 Task: Find connections with filter location Jundiaí with filter topic #Jobopeningwith filter profile language Spanish with filter current company Hoteliers Web with filter school Uttaranchal University with filter industry Insurance Carriers with filter service category Tax Preparation with filter keywords title Human Resources
Action: Mouse moved to (466, 76)
Screenshot: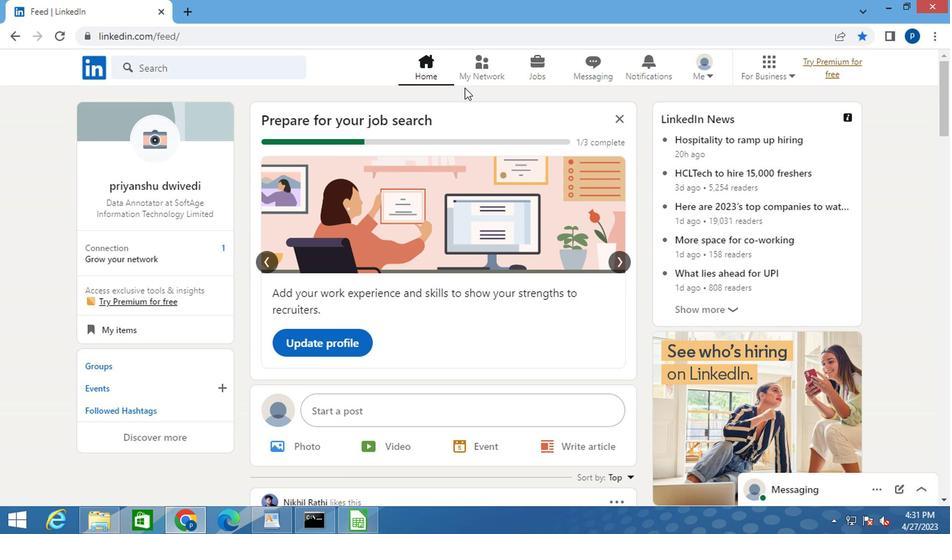 
Action: Mouse pressed left at (466, 76)
Screenshot: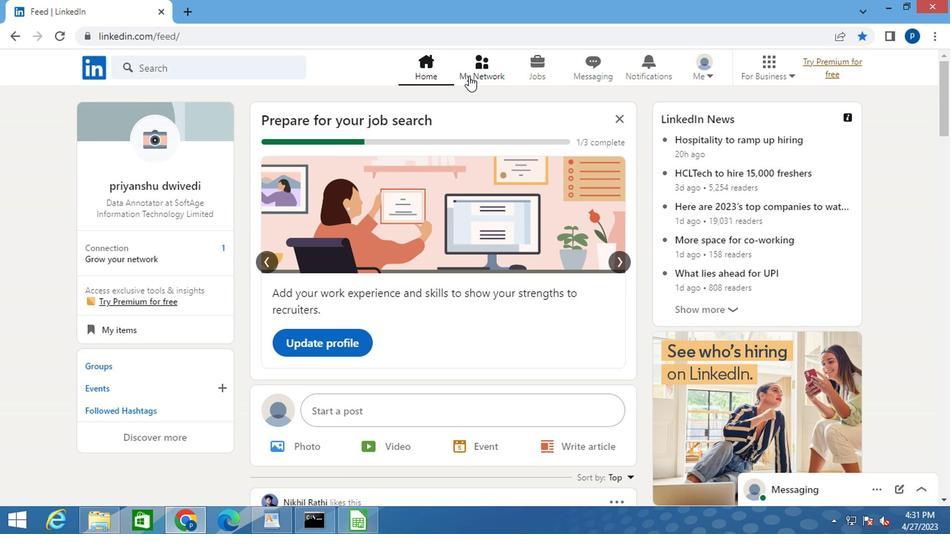
Action: Mouse moved to (164, 150)
Screenshot: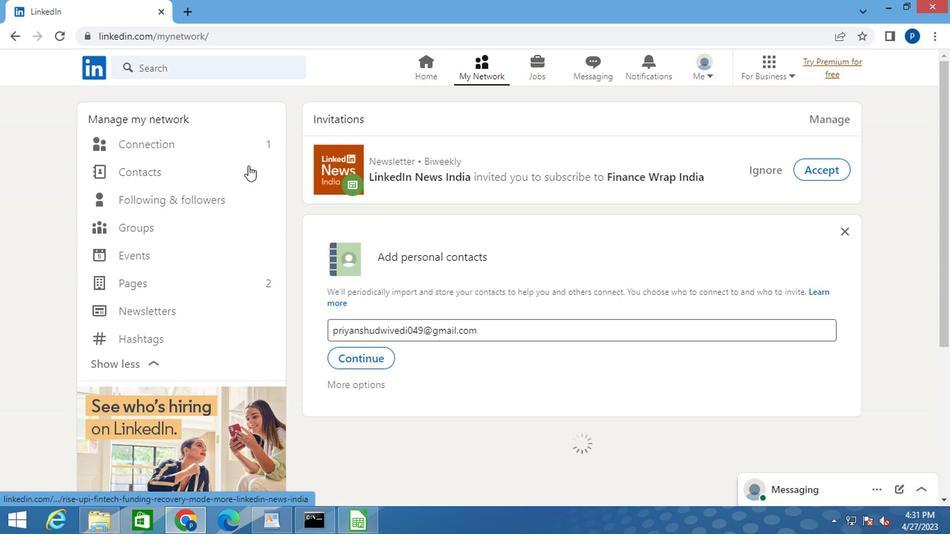 
Action: Mouse pressed left at (164, 150)
Screenshot: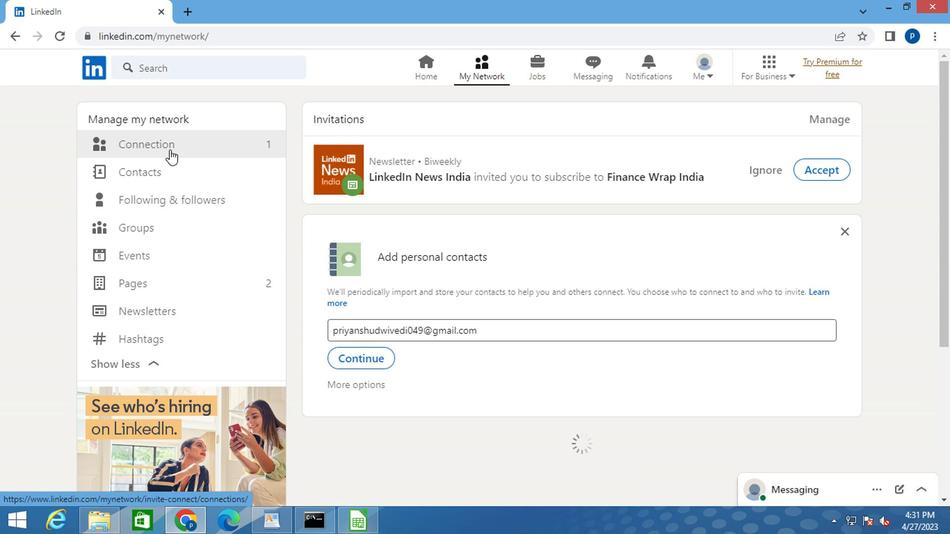 
Action: Mouse moved to (578, 145)
Screenshot: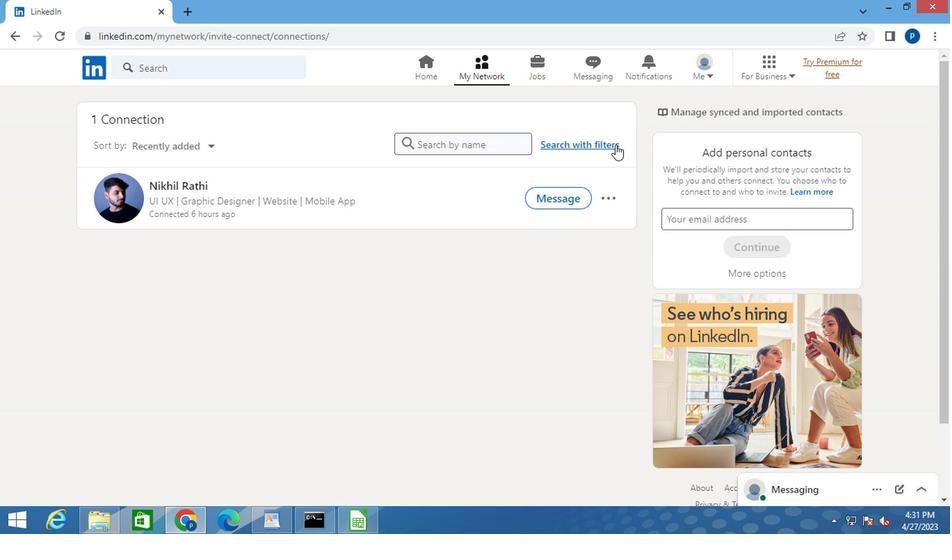 
Action: Mouse pressed left at (578, 145)
Screenshot: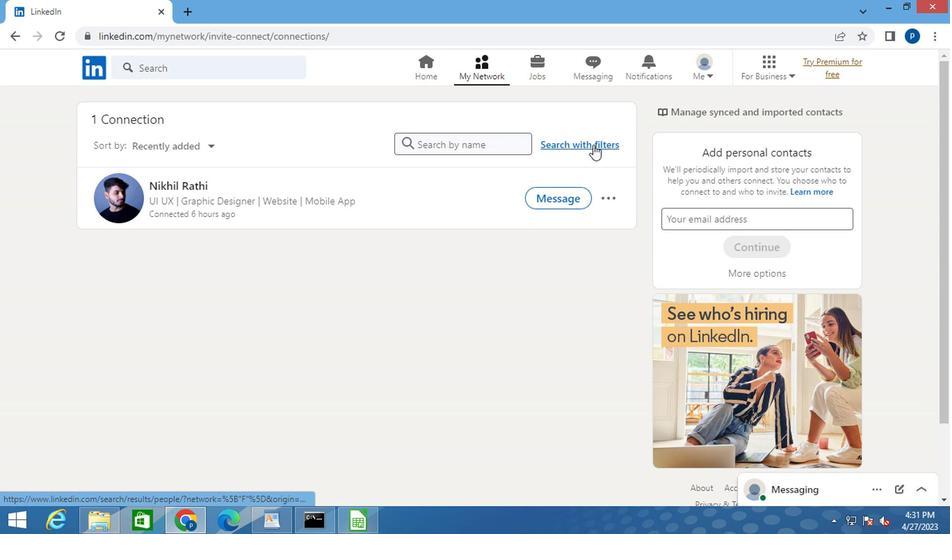 
Action: Mouse moved to (528, 110)
Screenshot: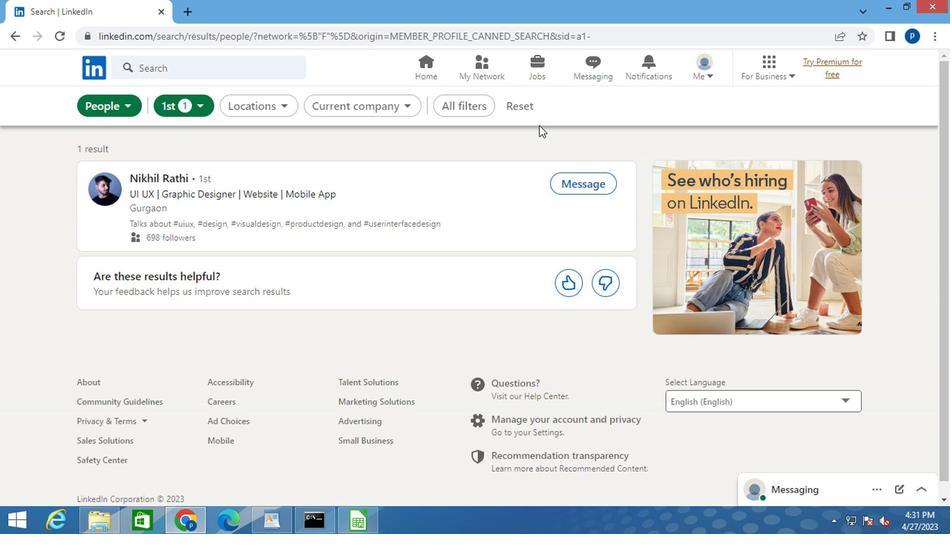 
Action: Mouse pressed left at (528, 110)
Screenshot: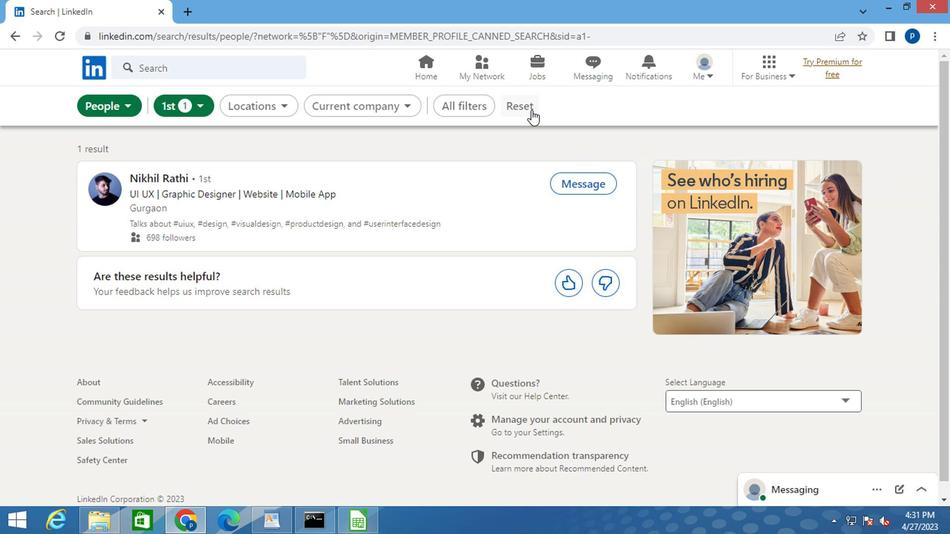 
Action: Mouse moved to (500, 111)
Screenshot: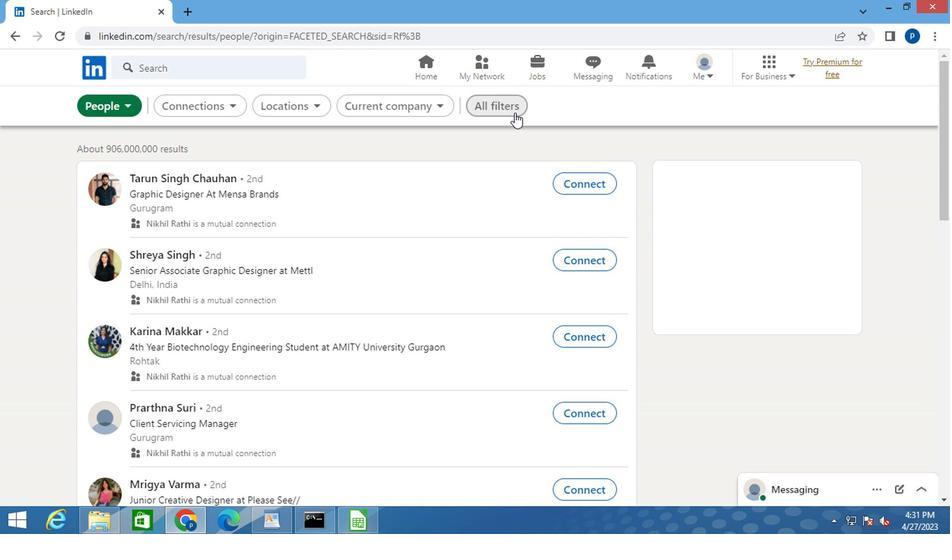
Action: Mouse pressed left at (500, 111)
Screenshot: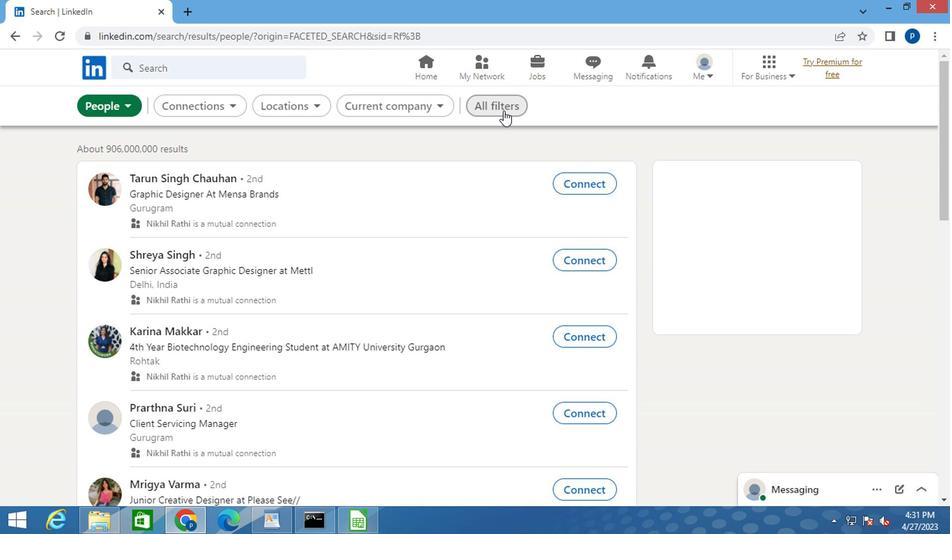 
Action: Mouse moved to (700, 290)
Screenshot: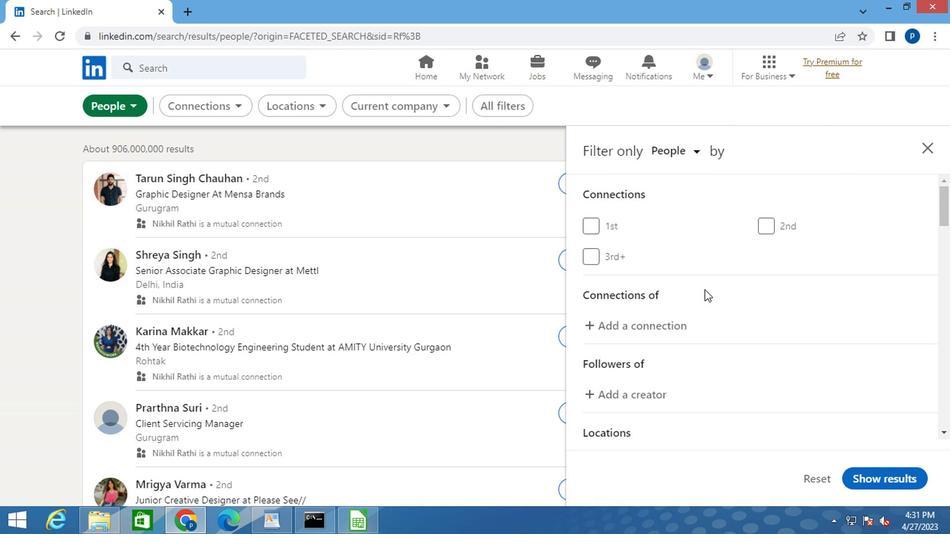 
Action: Mouse scrolled (700, 289) with delta (0, 0)
Screenshot: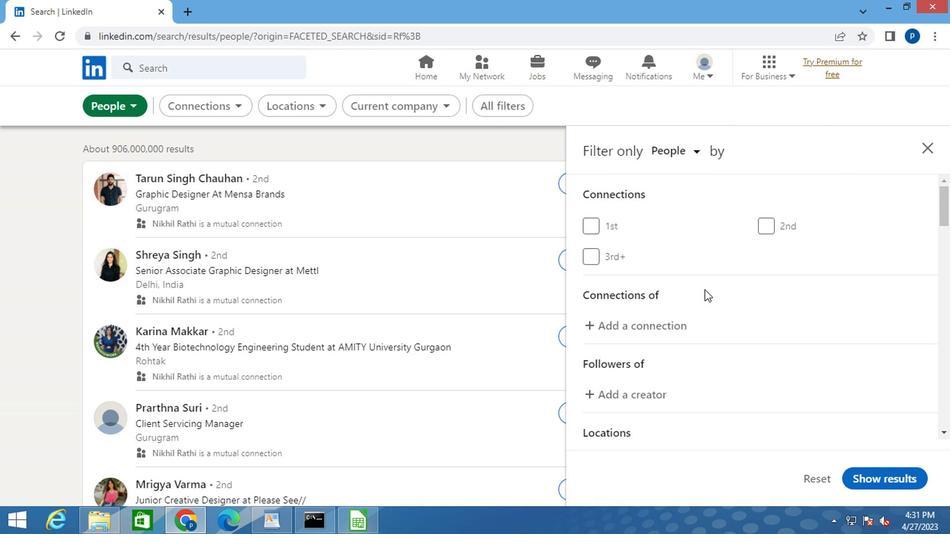 
Action: Mouse moved to (698, 291)
Screenshot: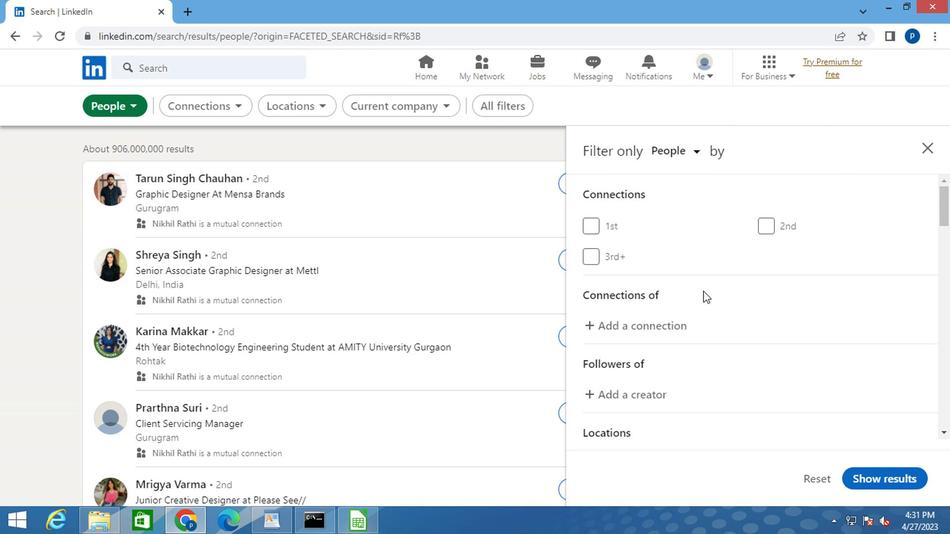 
Action: Mouse scrolled (698, 290) with delta (0, 0)
Screenshot: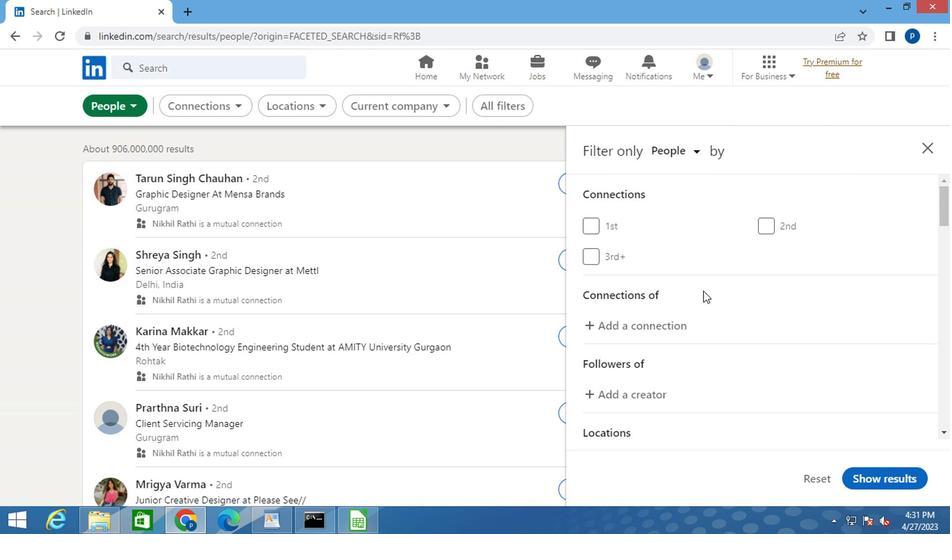 
Action: Mouse scrolled (698, 290) with delta (0, 0)
Screenshot: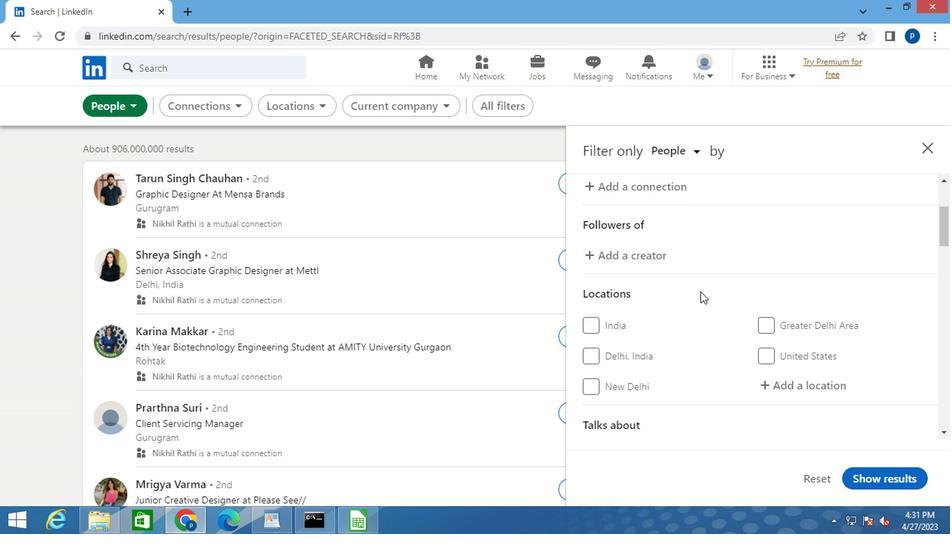 
Action: Mouse moved to (699, 293)
Screenshot: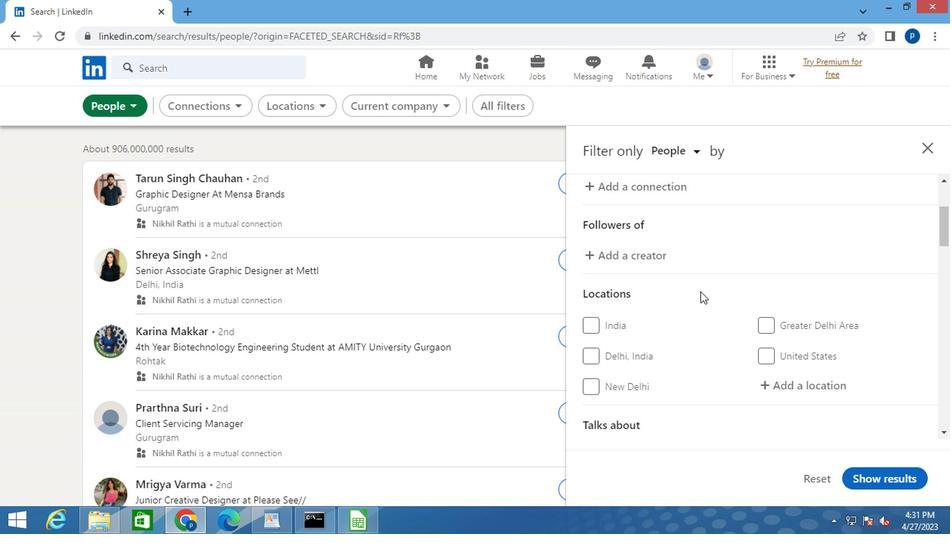 
Action: Mouse scrolled (699, 292) with delta (0, 0)
Screenshot: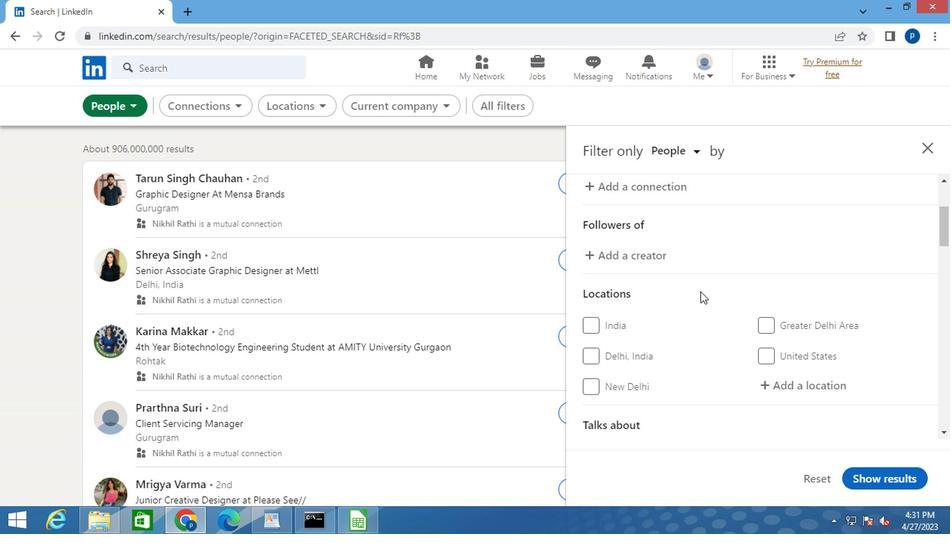
Action: Mouse moved to (786, 243)
Screenshot: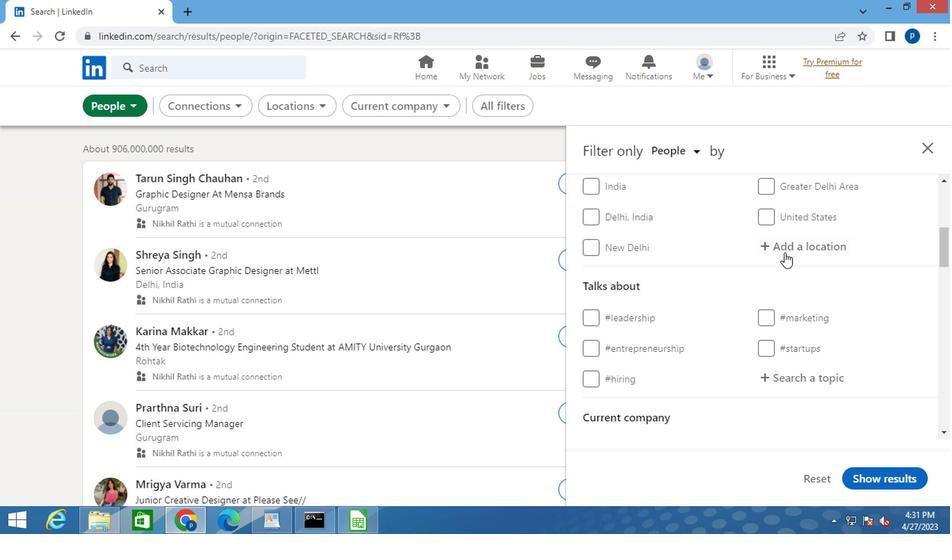 
Action: Mouse pressed left at (786, 243)
Screenshot: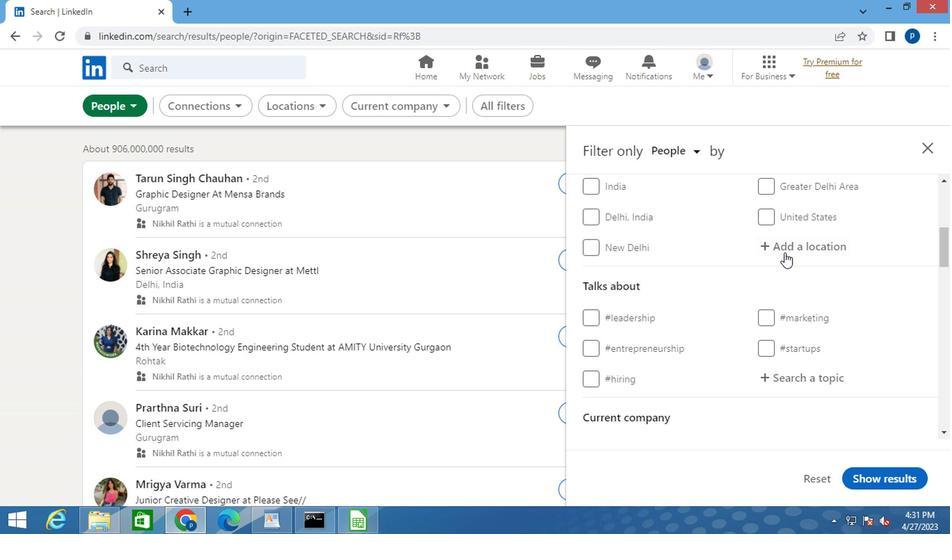 
Action: Key pressed j<Key.caps_lock>undia
Screenshot: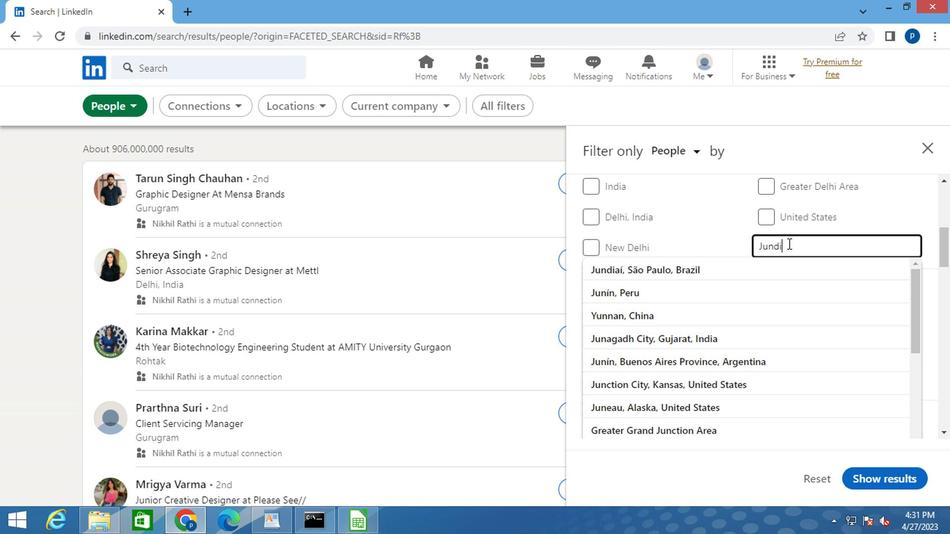 
Action: Mouse moved to (692, 266)
Screenshot: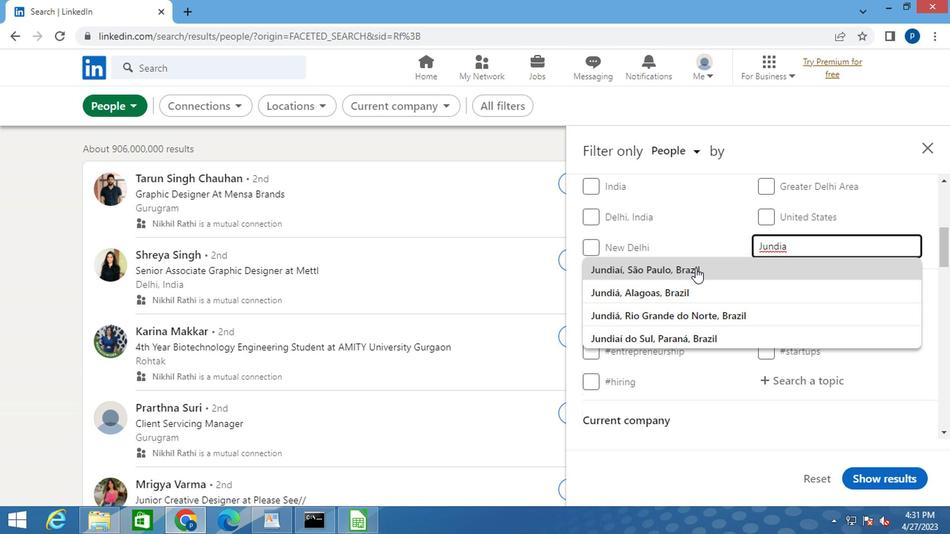 
Action: Mouse pressed left at (692, 266)
Screenshot: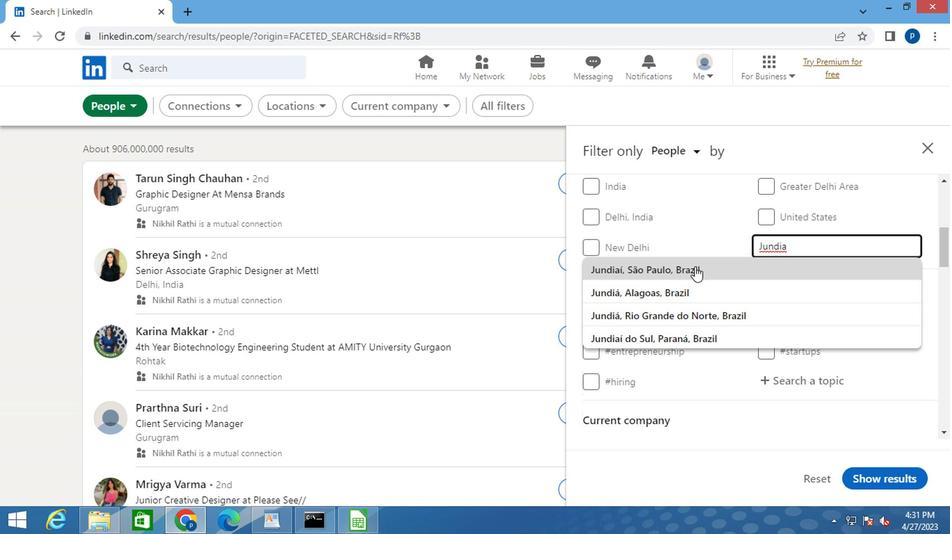 
Action: Mouse moved to (691, 272)
Screenshot: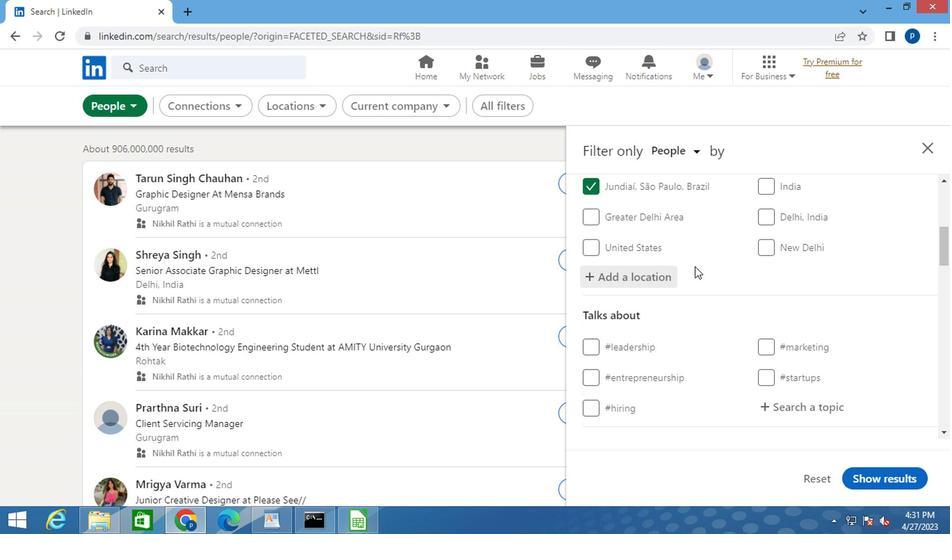
Action: Mouse scrolled (691, 271) with delta (0, 0)
Screenshot: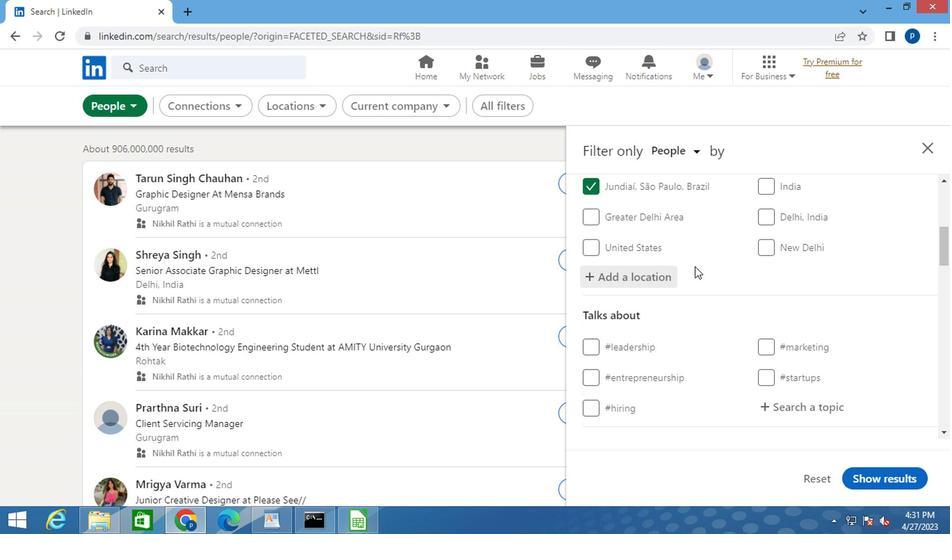 
Action: Mouse moved to (763, 338)
Screenshot: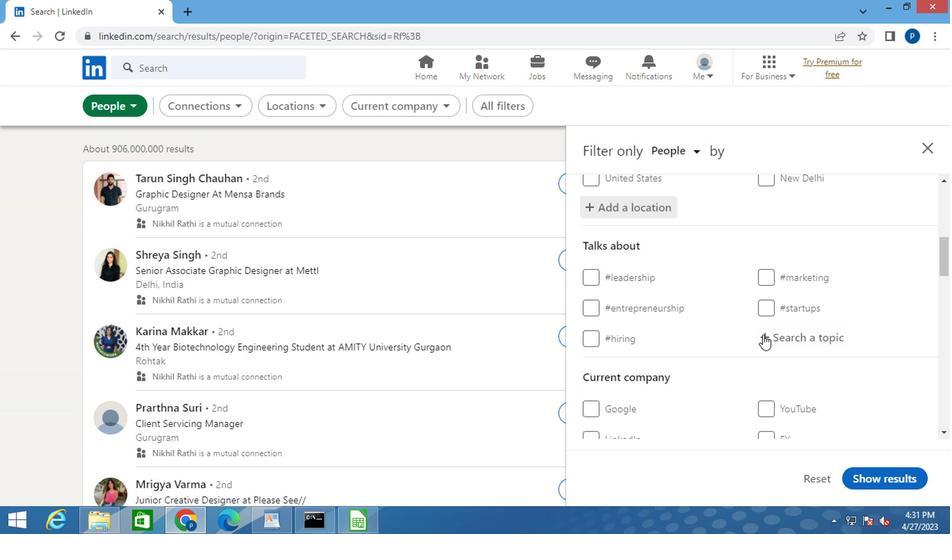 
Action: Mouse pressed left at (763, 338)
Screenshot: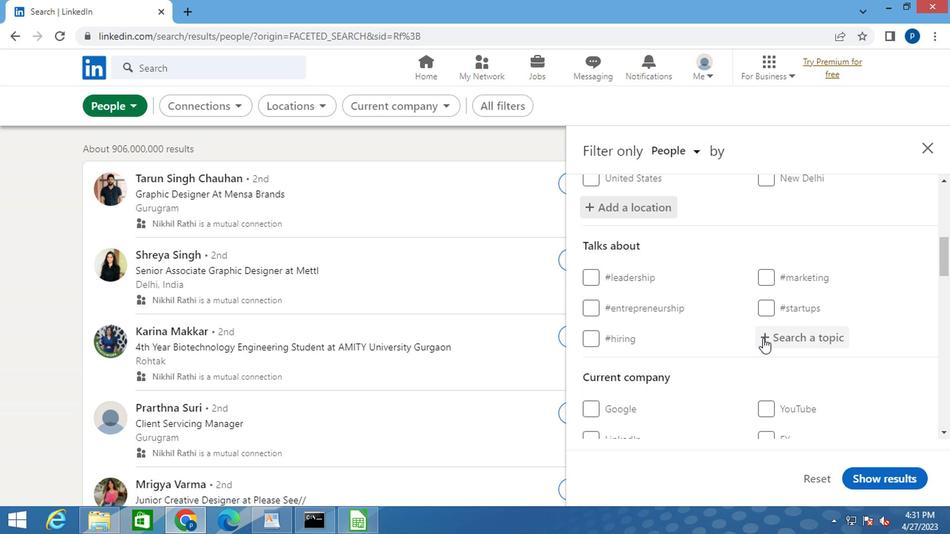 
Action: Key pressed <Key.shift>#<Key.caps_lock>J<Key.caps_lock>OBOPENING<Key.space>
Screenshot: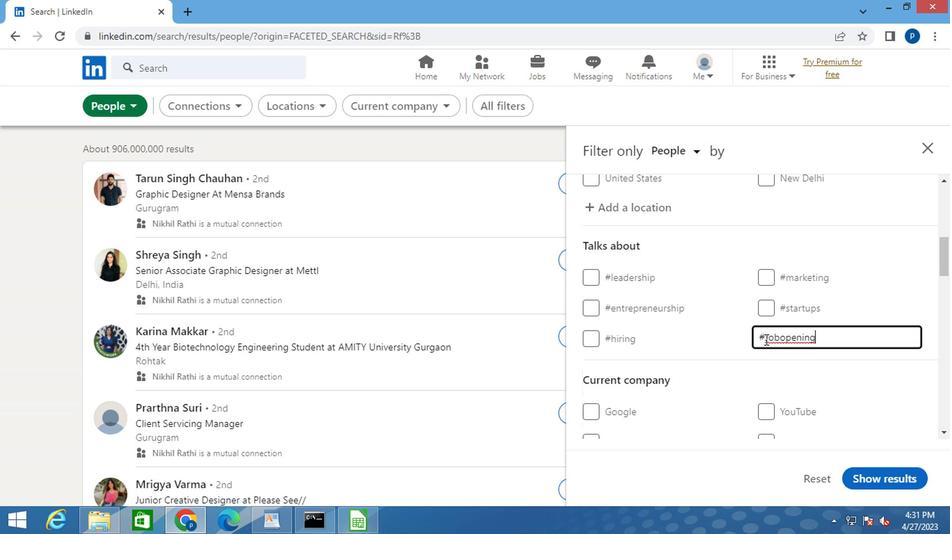 
Action: Mouse moved to (741, 356)
Screenshot: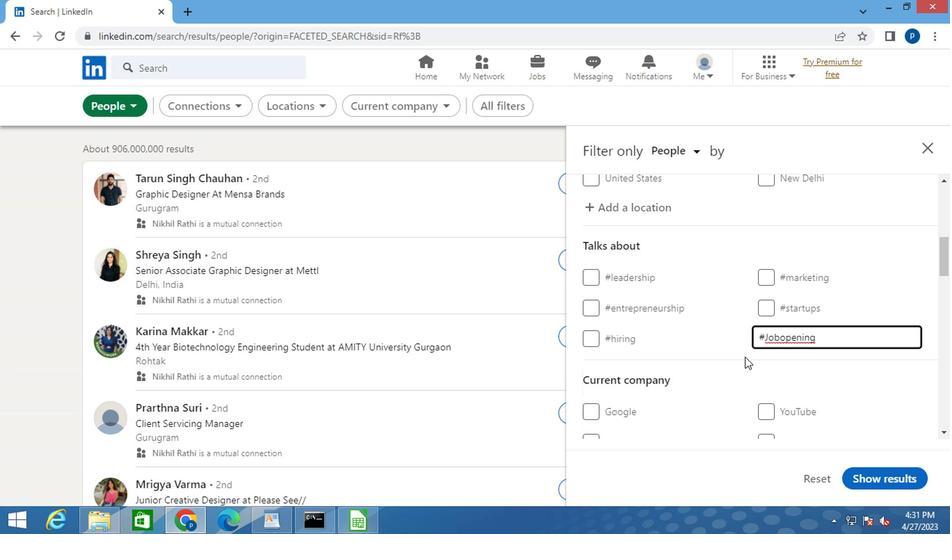 
Action: Mouse scrolled (741, 356) with delta (0, 0)
Screenshot: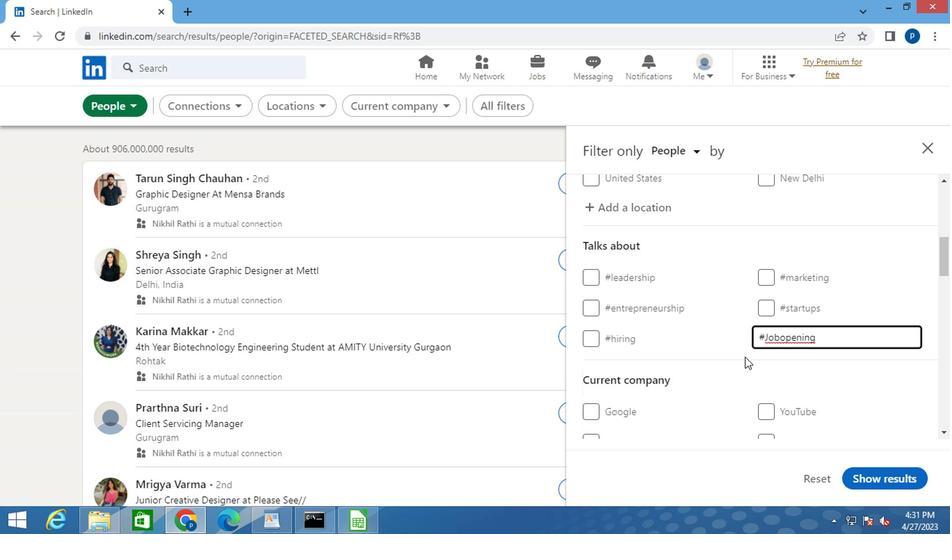 
Action: Mouse moved to (741, 356)
Screenshot: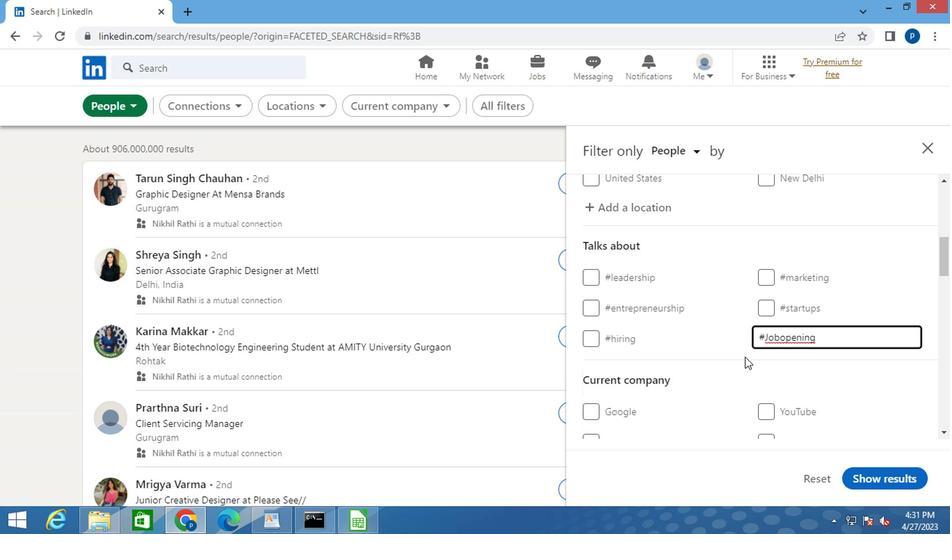 
Action: Mouse scrolled (741, 356) with delta (0, 0)
Screenshot: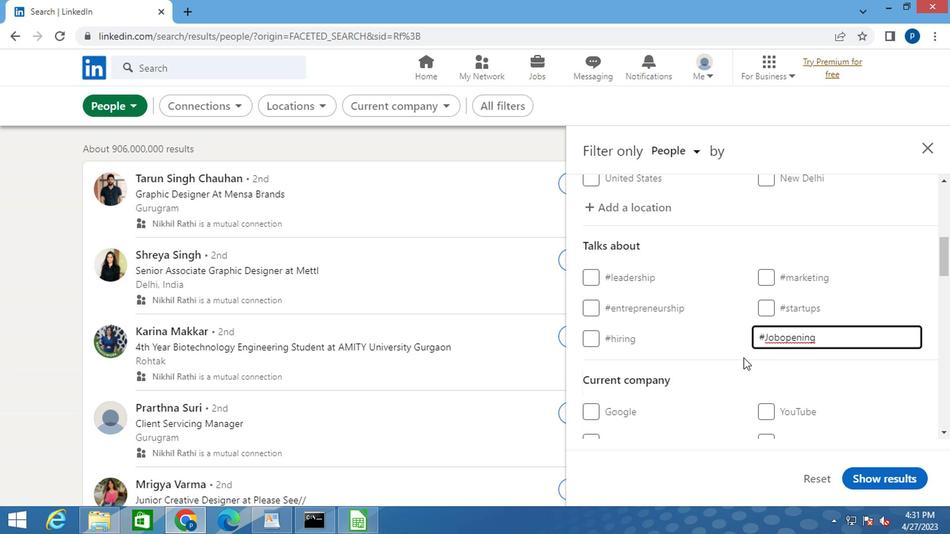 
Action: Mouse scrolled (741, 356) with delta (0, 0)
Screenshot: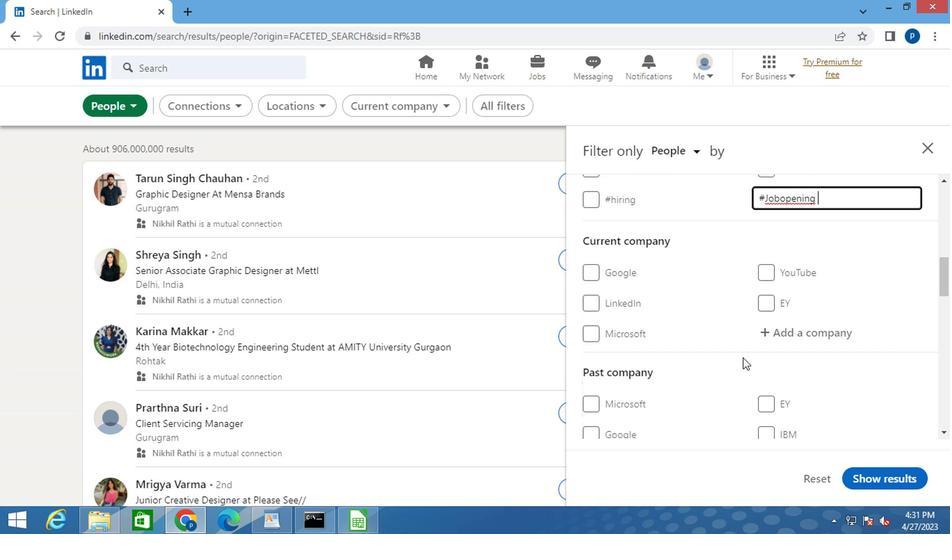 
Action: Mouse scrolled (741, 356) with delta (0, 0)
Screenshot: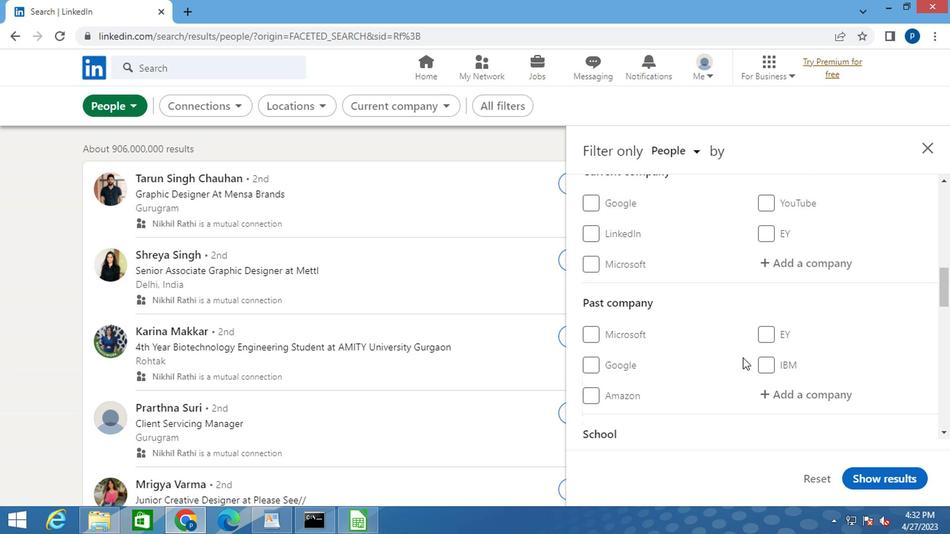 
Action: Mouse scrolled (741, 356) with delta (0, 0)
Screenshot: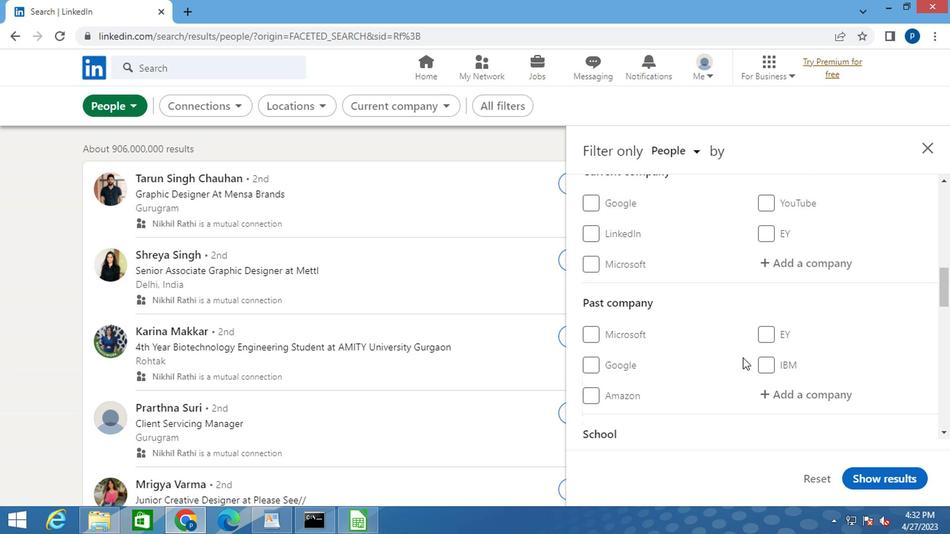 
Action: Mouse moved to (740, 356)
Screenshot: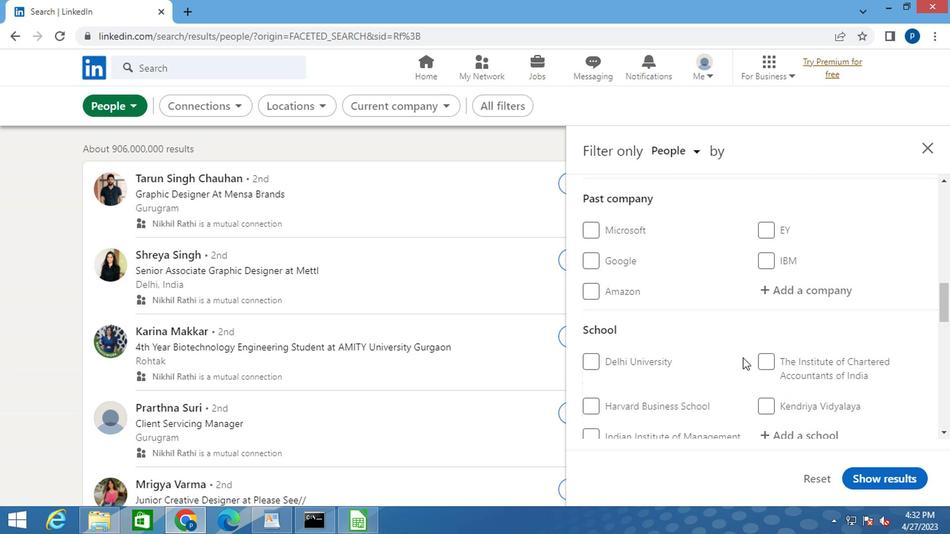 
Action: Mouse scrolled (740, 356) with delta (0, 0)
Screenshot: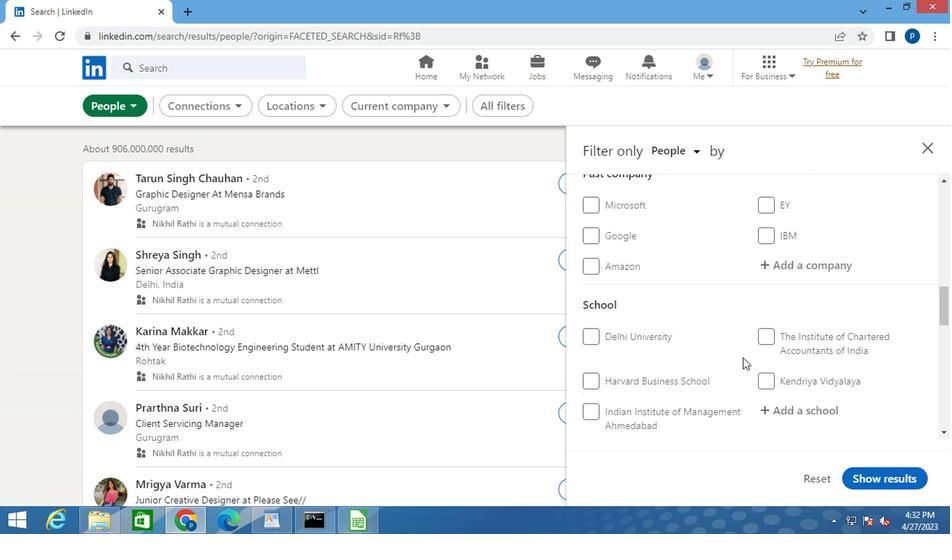 
Action: Mouse scrolled (740, 356) with delta (0, 0)
Screenshot: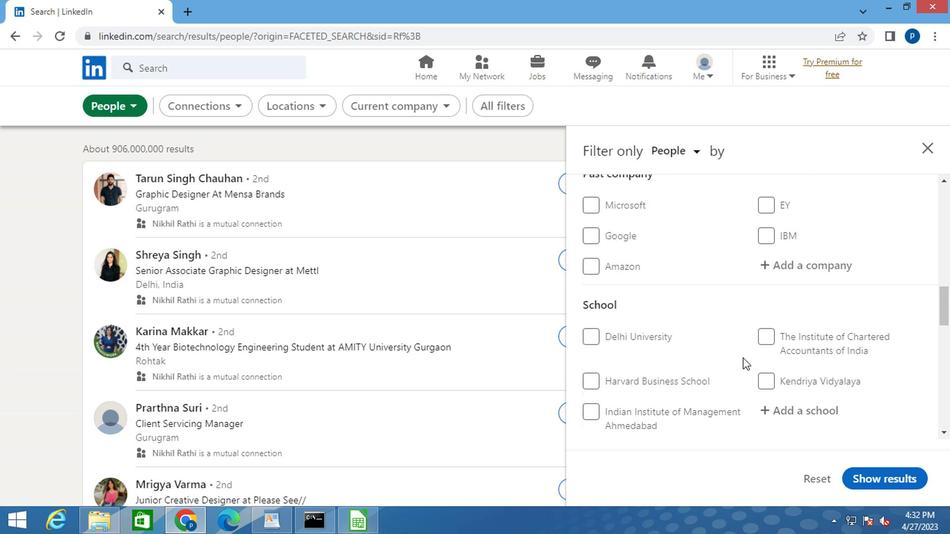 
Action: Mouse moved to (720, 349)
Screenshot: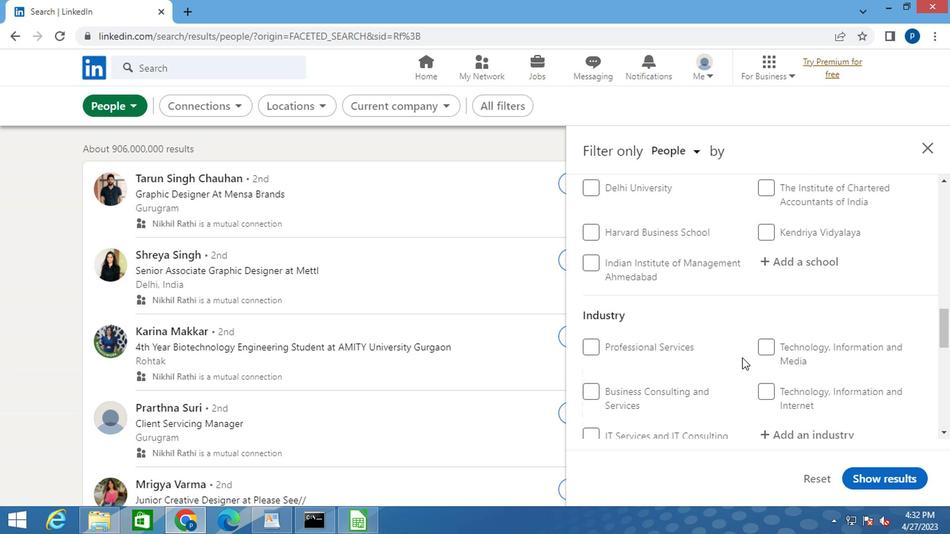 
Action: Mouse scrolled (720, 349) with delta (0, 0)
Screenshot: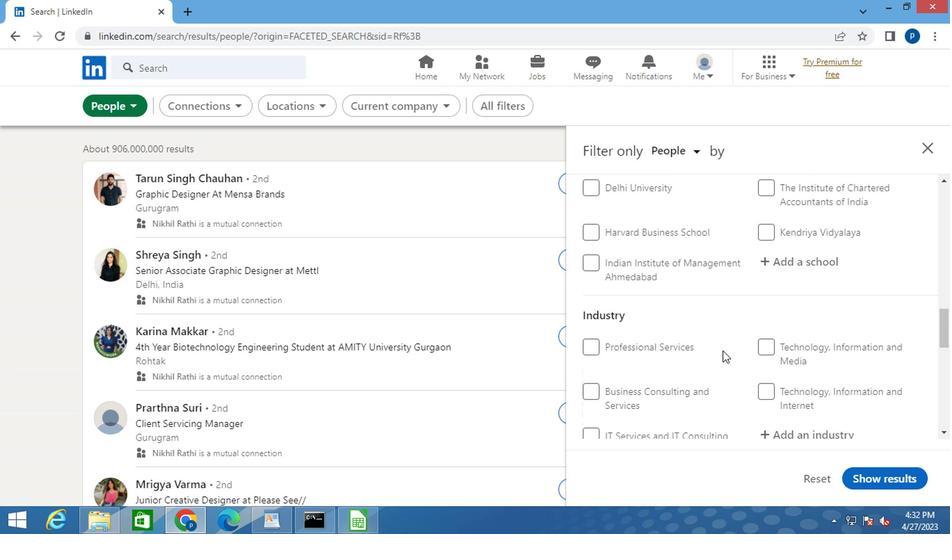
Action: Mouse scrolled (720, 349) with delta (0, 0)
Screenshot: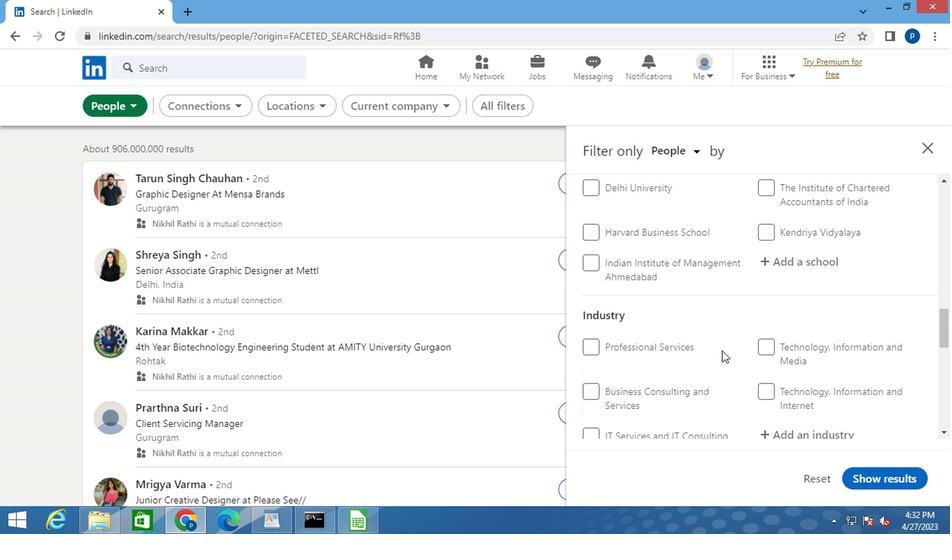 
Action: Mouse moved to (709, 344)
Screenshot: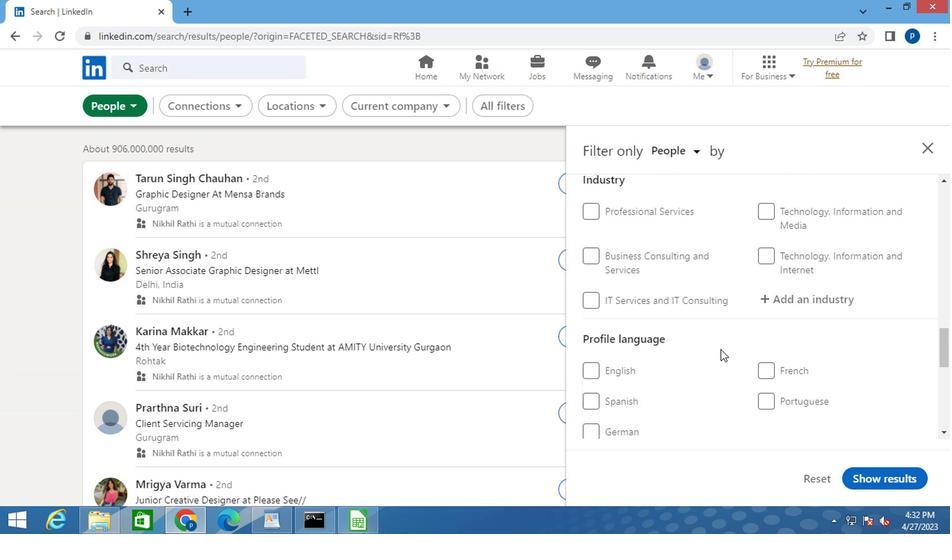 
Action: Mouse scrolled (709, 343) with delta (0, 0)
Screenshot: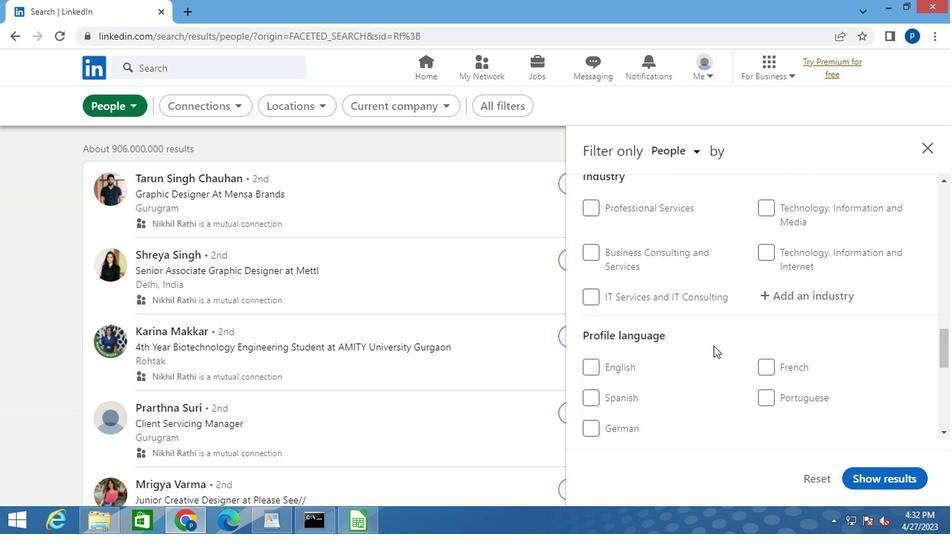 
Action: Mouse moved to (592, 328)
Screenshot: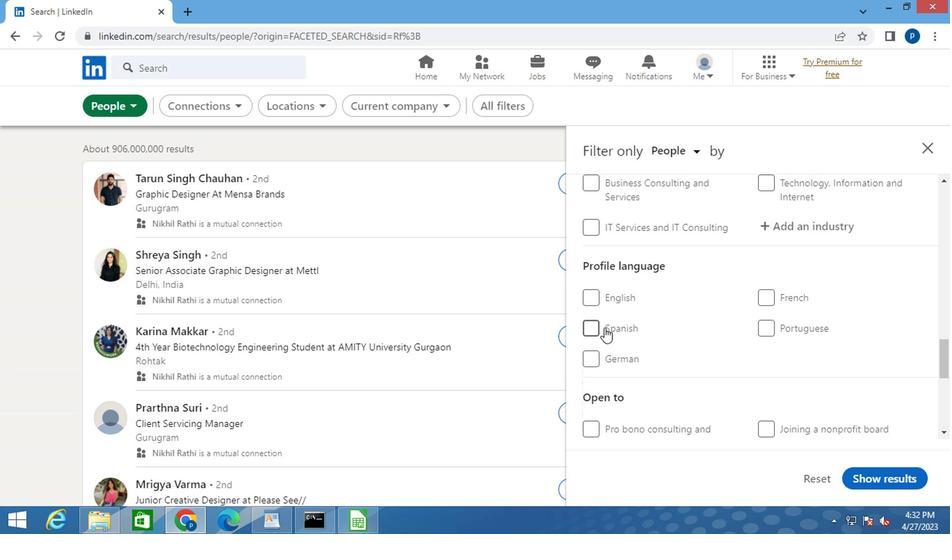 
Action: Mouse pressed left at (592, 328)
Screenshot: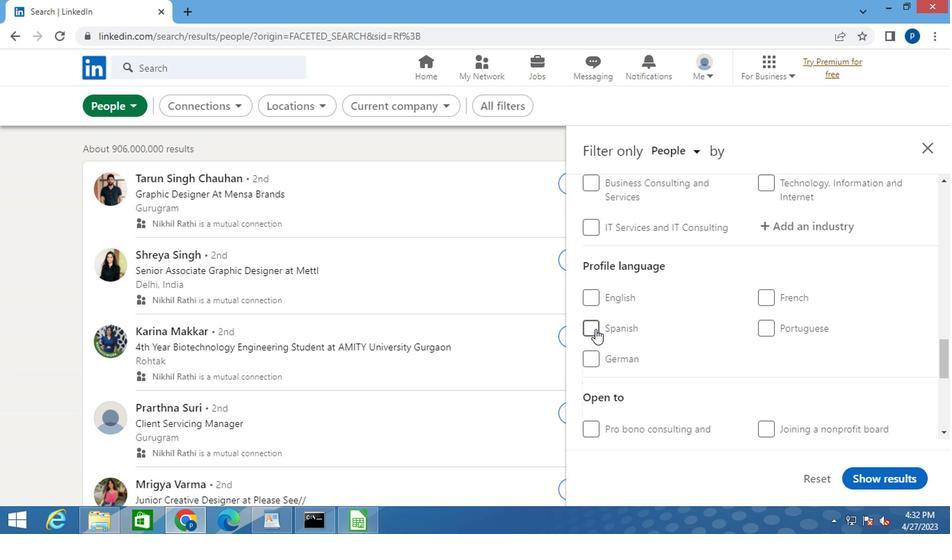 
Action: Mouse moved to (679, 316)
Screenshot: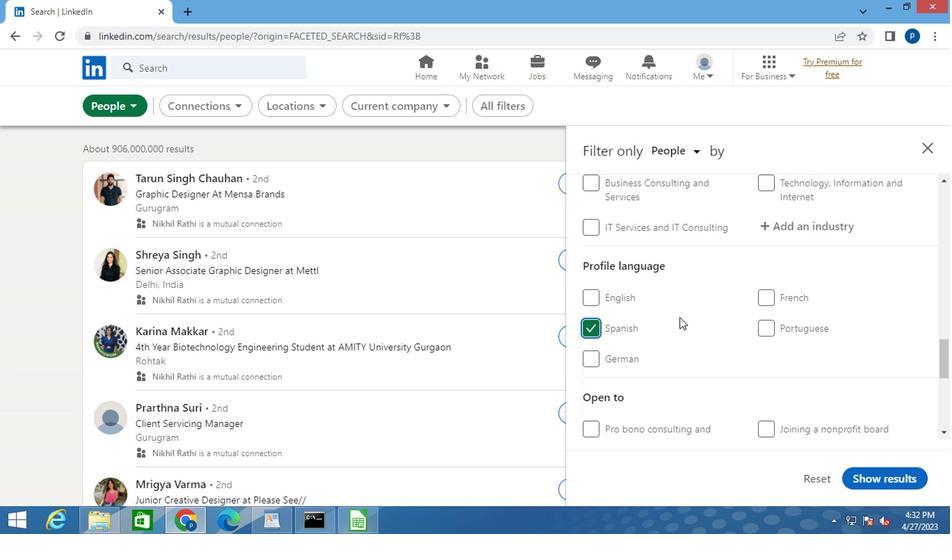 
Action: Mouse scrolled (679, 317) with delta (0, 0)
Screenshot: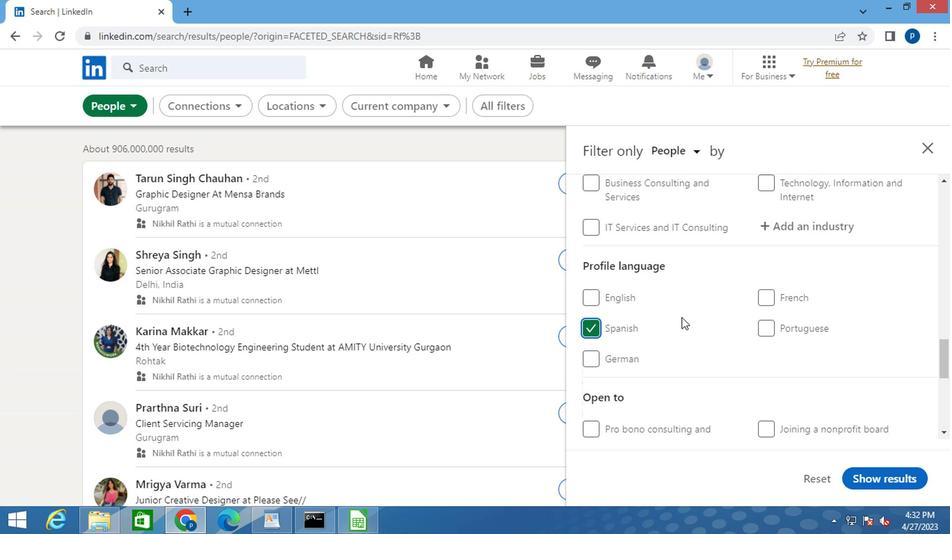 
Action: Mouse scrolled (679, 317) with delta (0, 0)
Screenshot: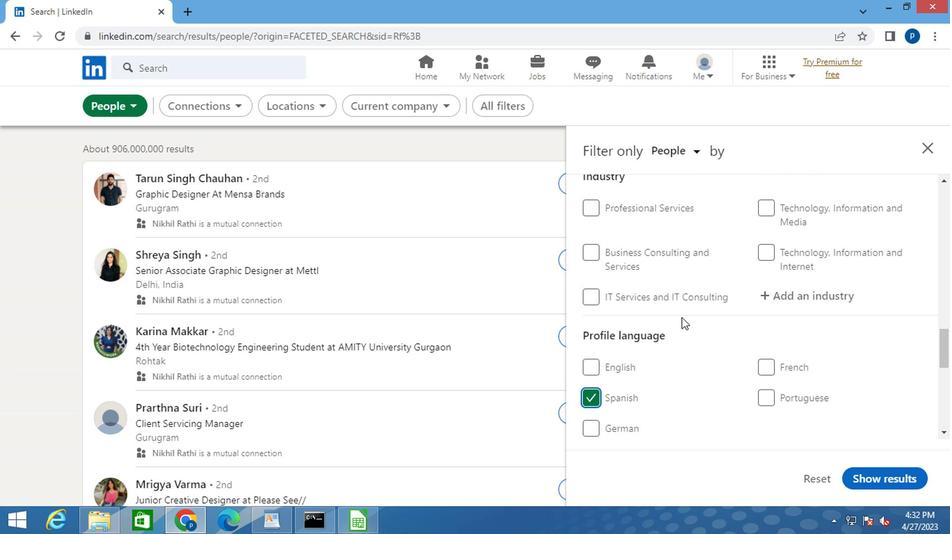 
Action: Mouse scrolled (679, 317) with delta (0, 0)
Screenshot: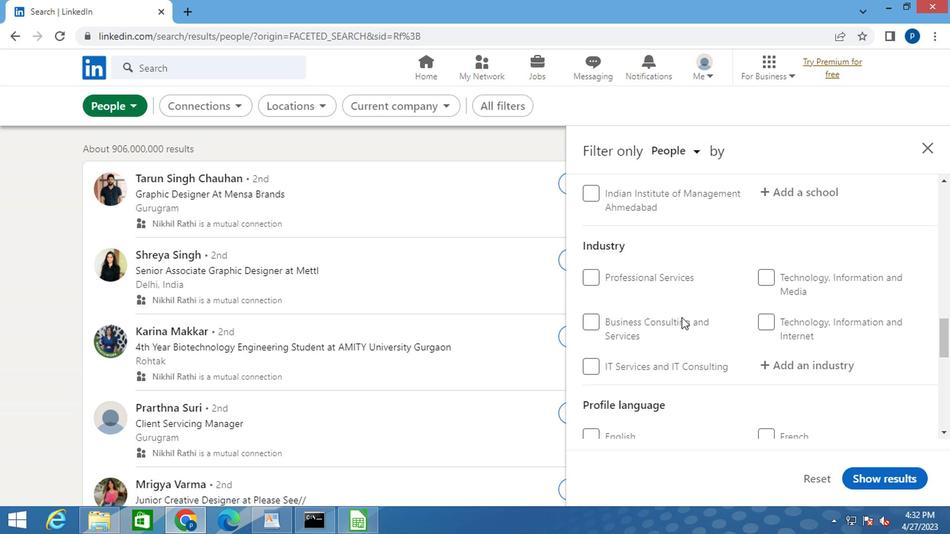 
Action: Mouse scrolled (679, 317) with delta (0, 0)
Screenshot: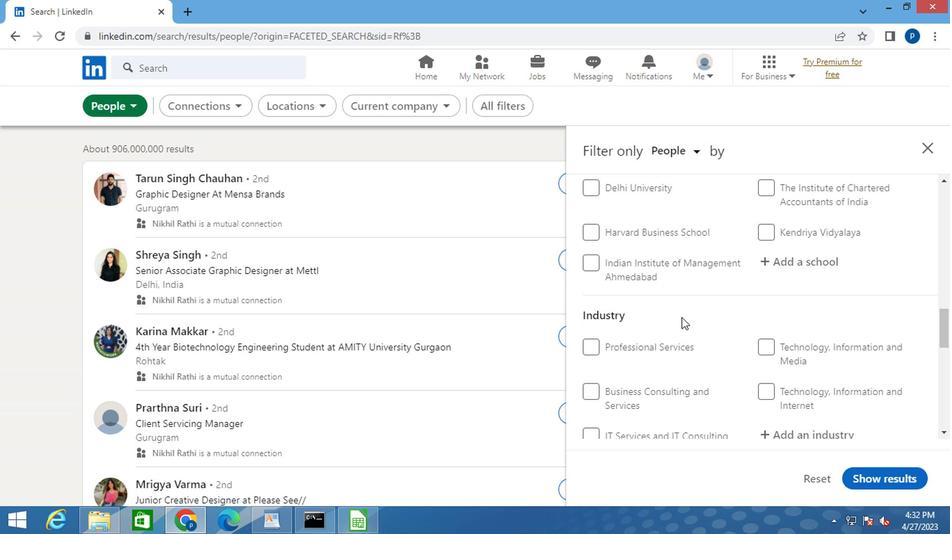 
Action: Mouse scrolled (679, 317) with delta (0, 0)
Screenshot: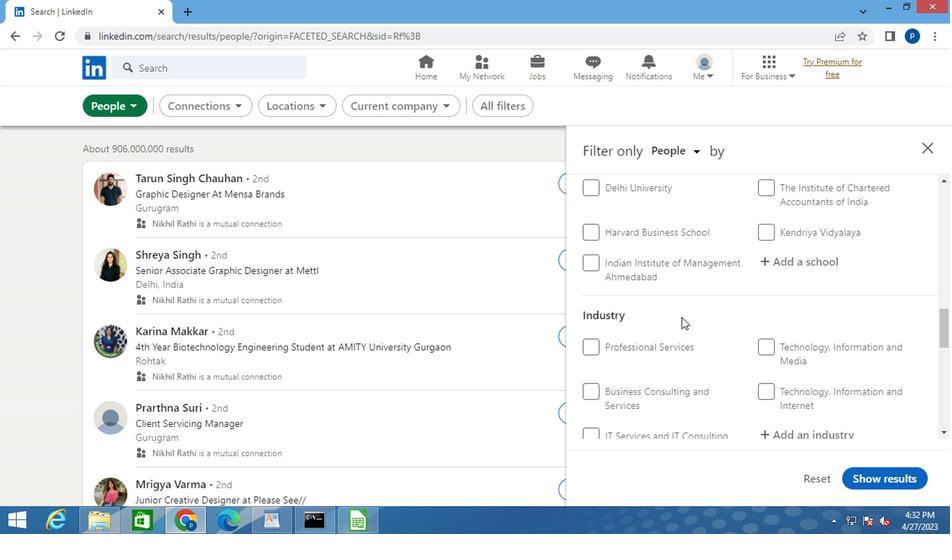 
Action: Mouse moved to (683, 314)
Screenshot: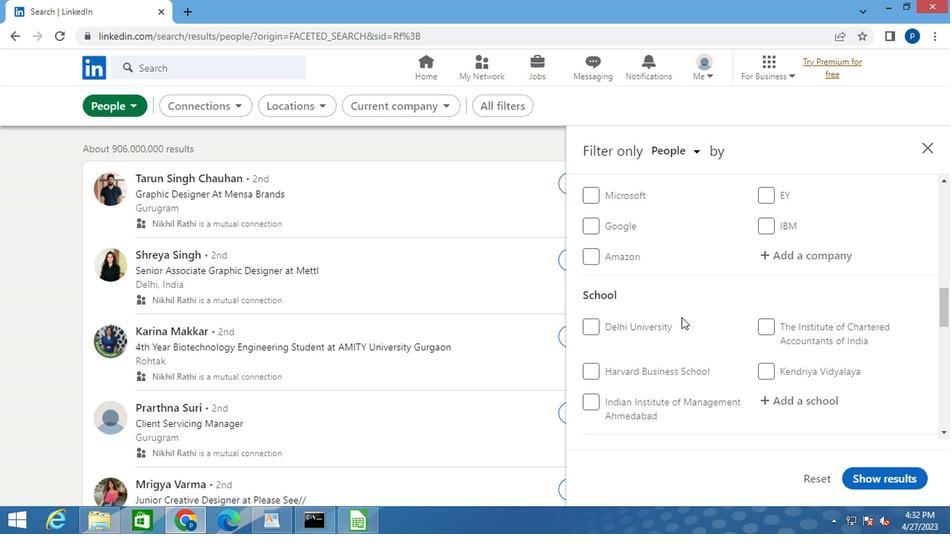 
Action: Mouse scrolled (683, 315) with delta (0, 0)
Screenshot: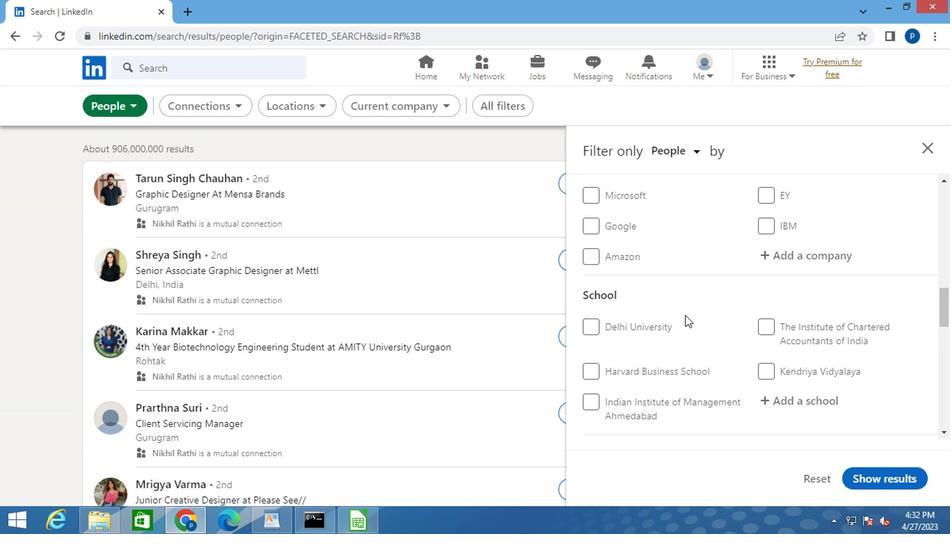 
Action: Mouse moved to (780, 317)
Screenshot: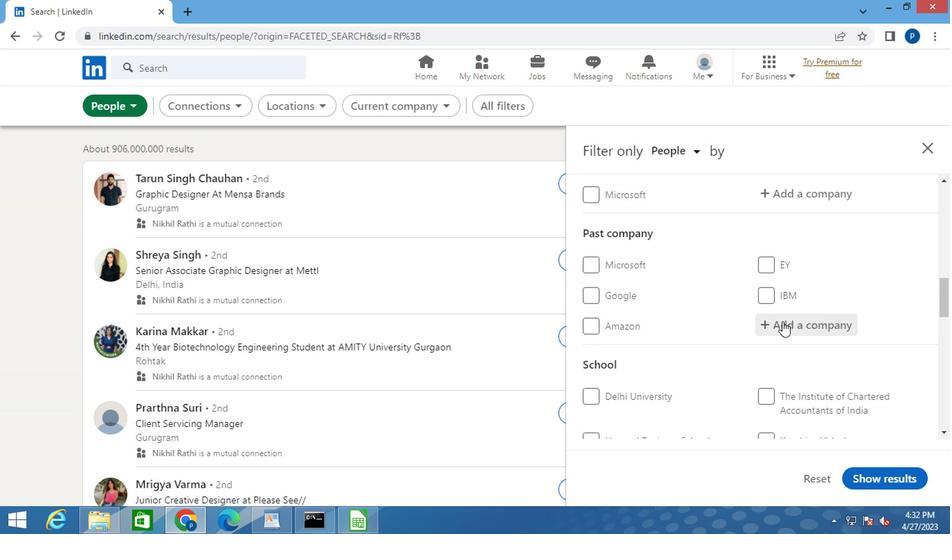 
Action: Mouse scrolled (780, 318) with delta (0, 0)
Screenshot: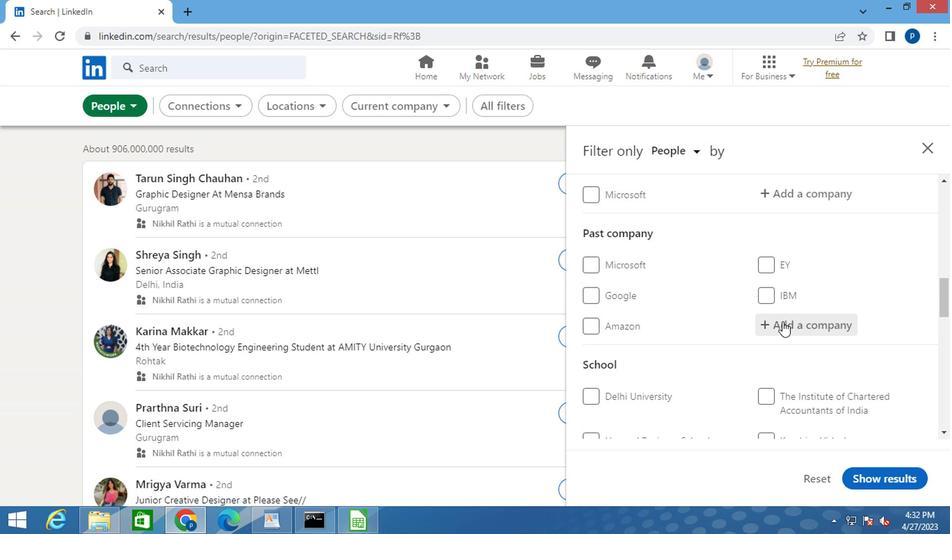 
Action: Mouse moved to (791, 267)
Screenshot: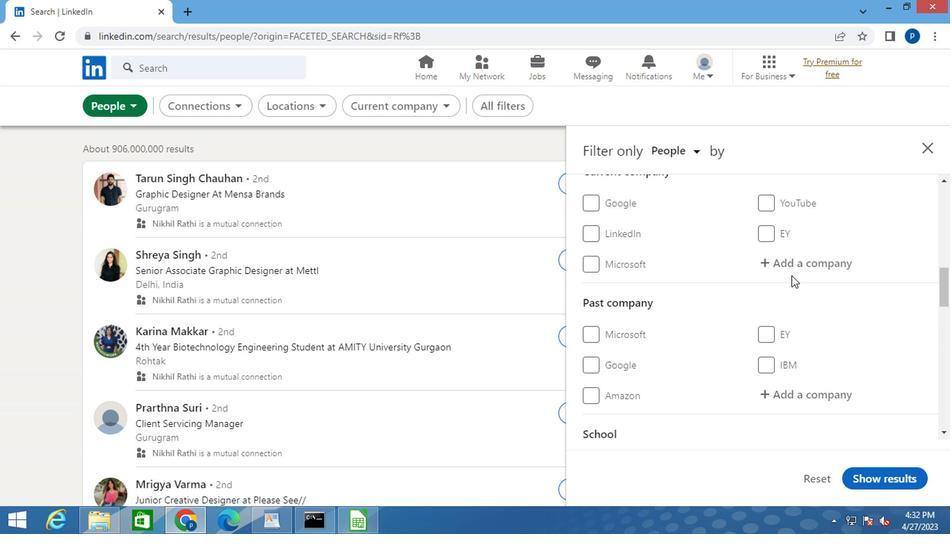 
Action: Mouse pressed left at (791, 267)
Screenshot: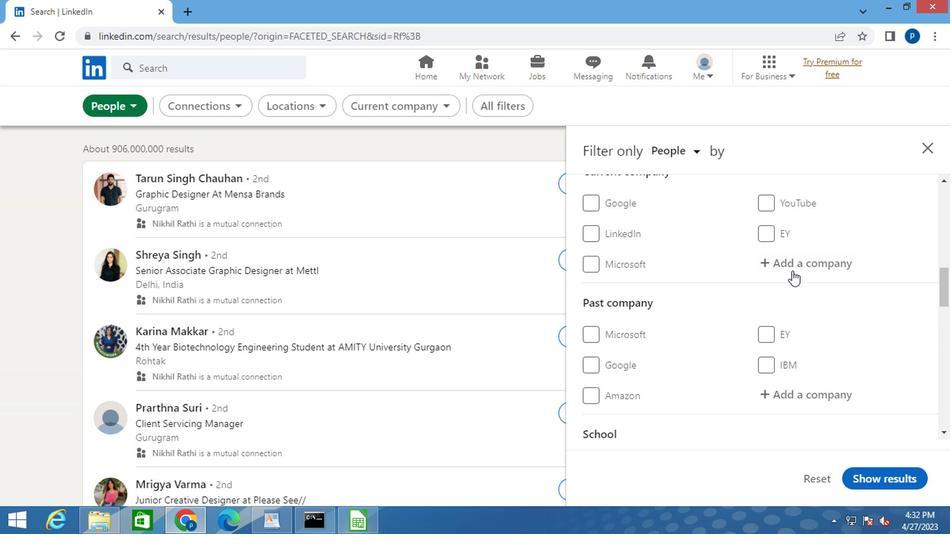 
Action: Key pressed <Key.caps_lock>H<Key.caps_lock>OTELLERS<Key.space><Key.caps_lock>W<Key.caps_lock>EB<Key.enter>
Screenshot: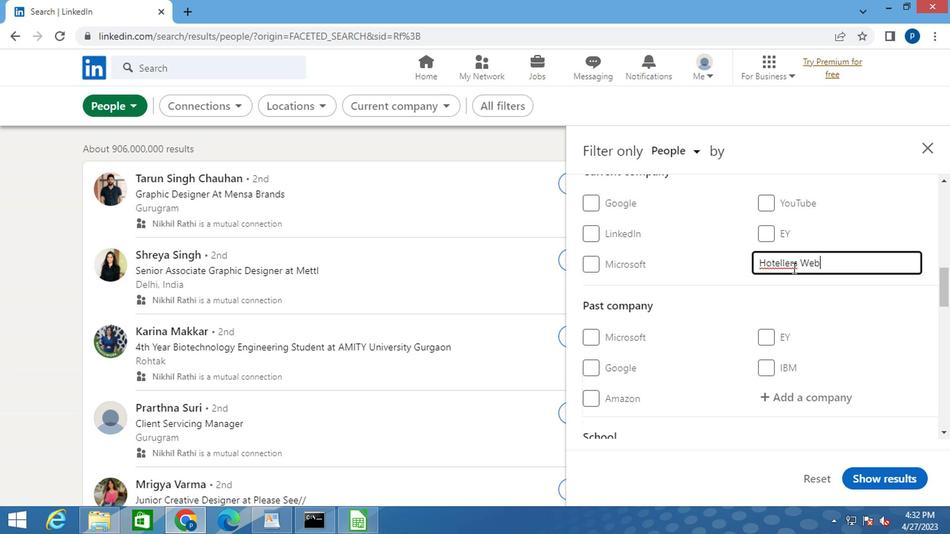 
Action: Mouse moved to (709, 272)
Screenshot: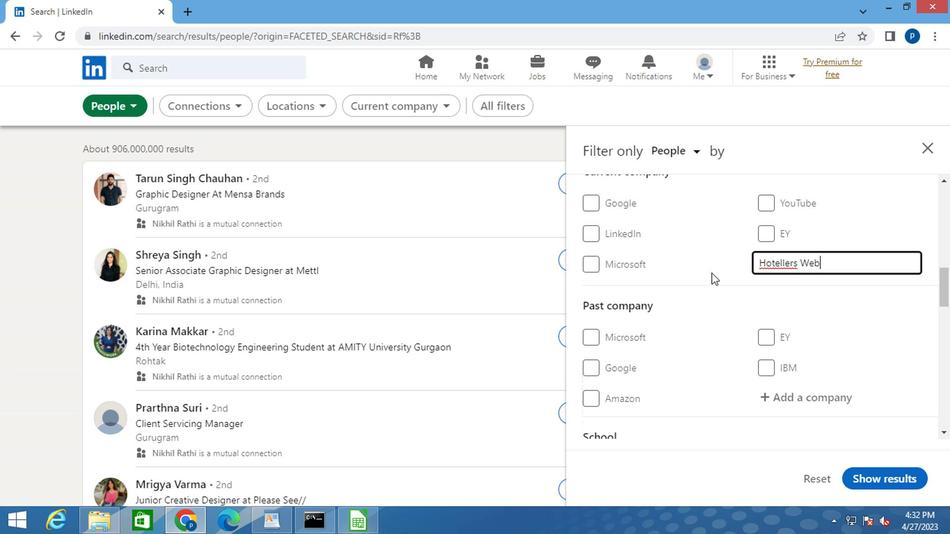 
Action: Mouse scrolled (709, 271) with delta (0, 0)
Screenshot: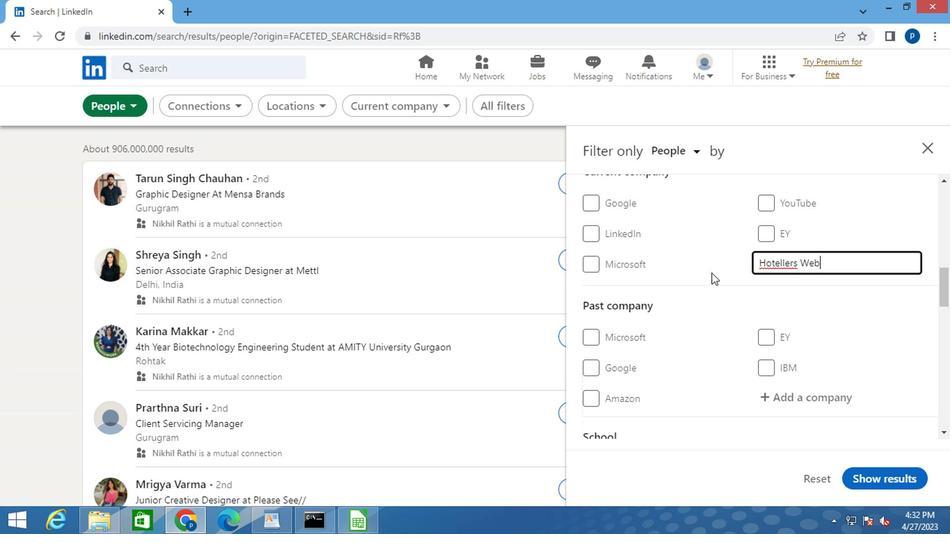 
Action: Mouse scrolled (709, 271) with delta (0, 0)
Screenshot: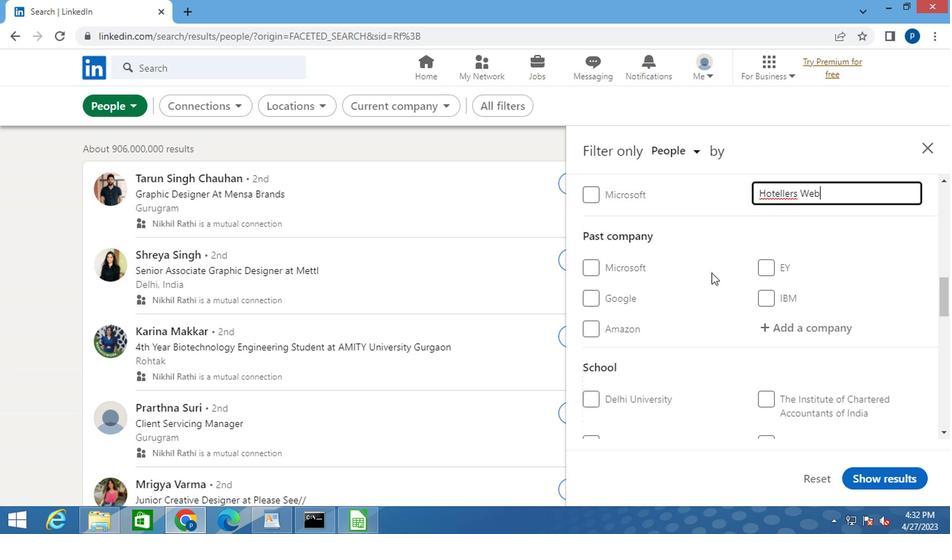 
Action: Mouse moved to (741, 282)
Screenshot: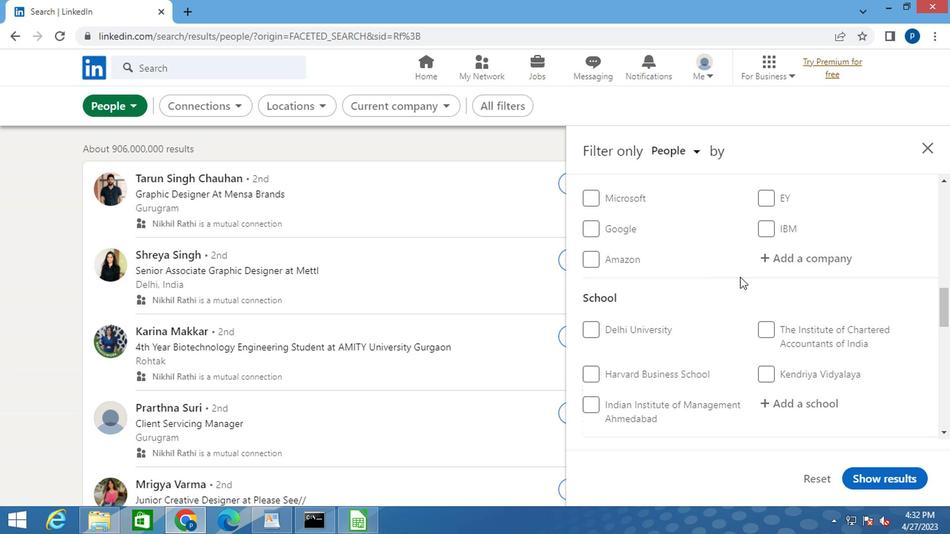 
Action: Mouse scrolled (741, 281) with delta (0, 0)
Screenshot: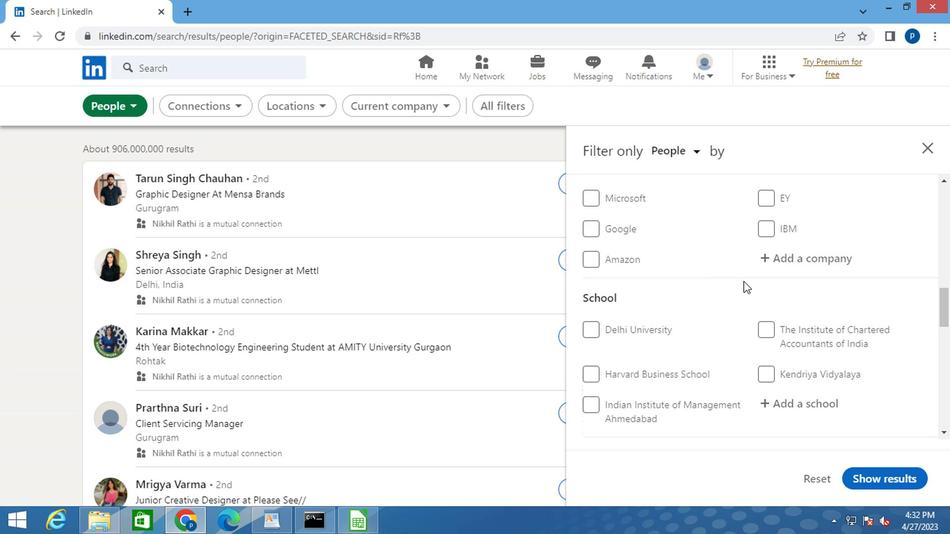 
Action: Mouse moved to (775, 344)
Screenshot: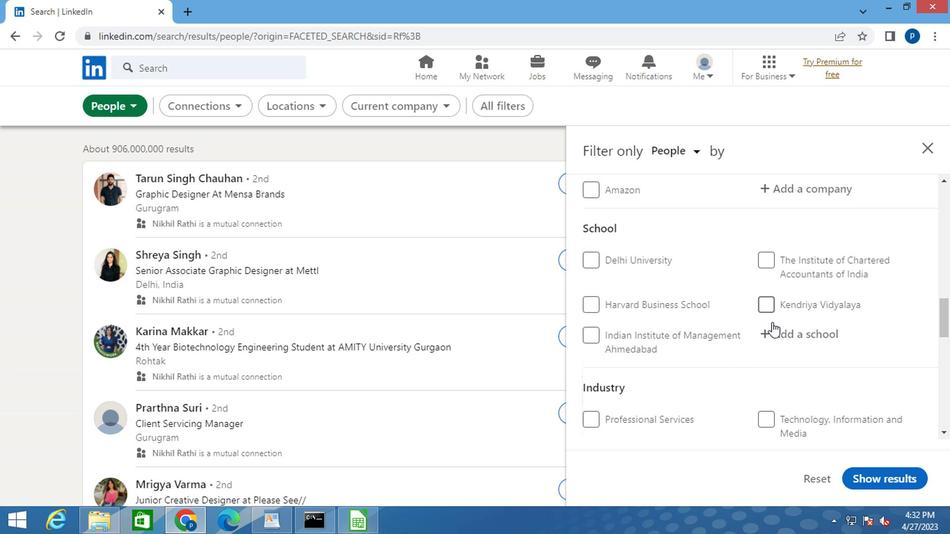 
Action: Mouse pressed left at (775, 344)
Screenshot: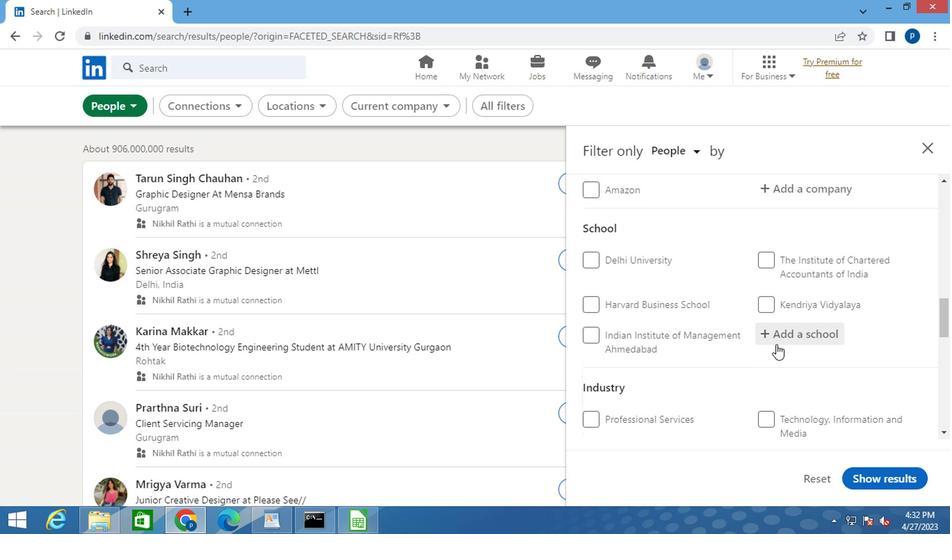 
Action: Mouse moved to (778, 337)
Screenshot: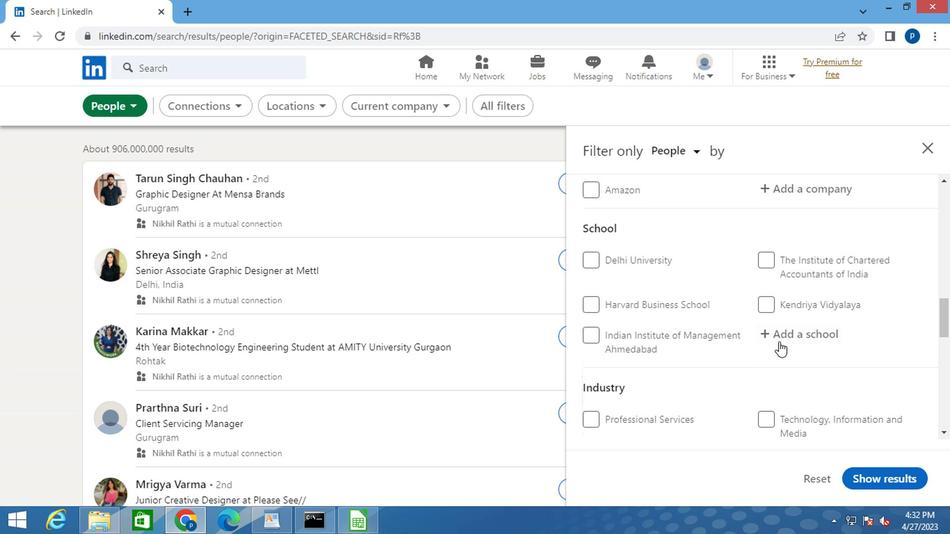 
Action: Mouse pressed left at (778, 337)
Screenshot: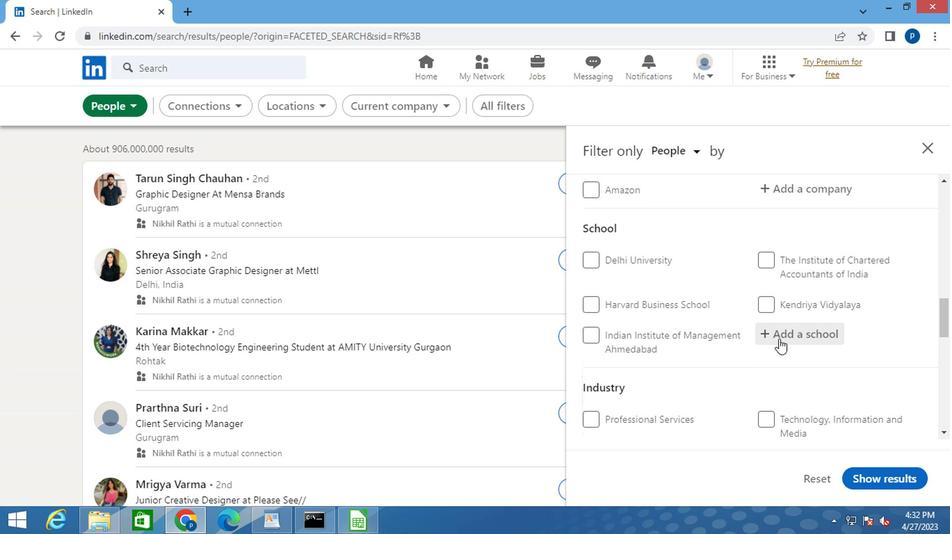 
Action: Key pressed <Key.caps_lock>U<Key.caps_lock>TTARANCHA
Screenshot: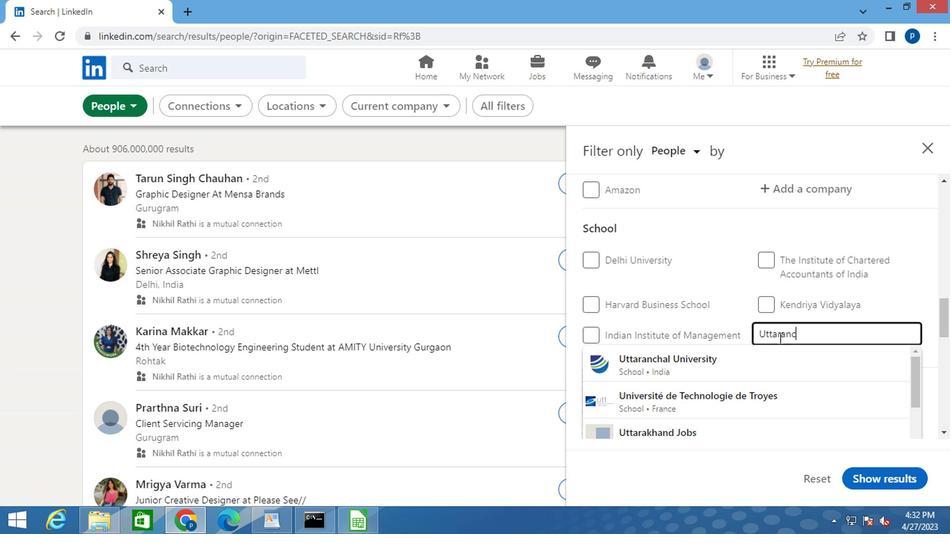 
Action: Mouse moved to (720, 366)
Screenshot: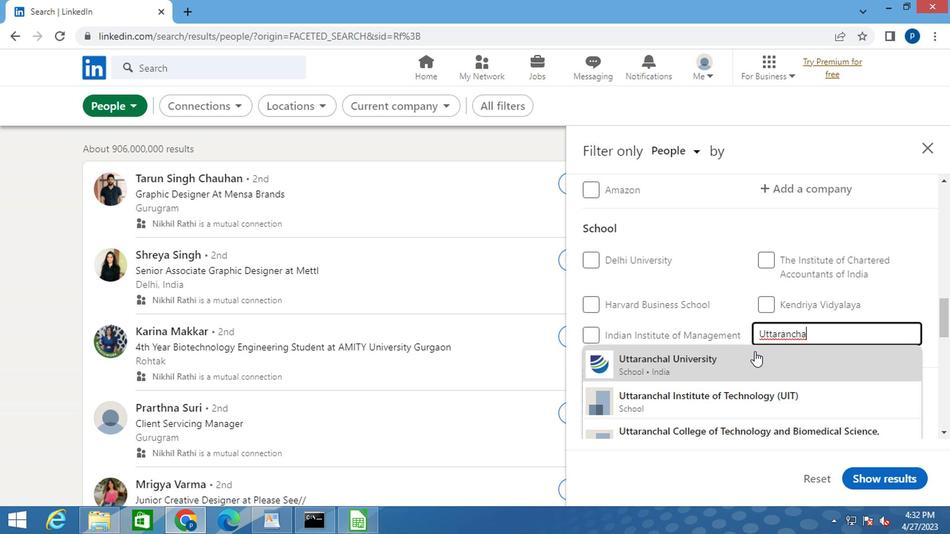 
Action: Mouse pressed left at (720, 366)
Screenshot: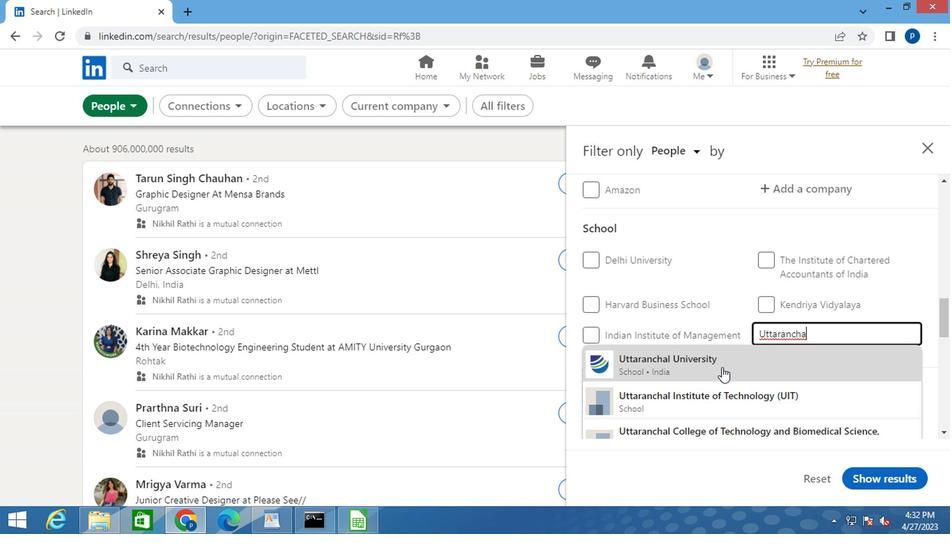 
Action: Mouse moved to (723, 347)
Screenshot: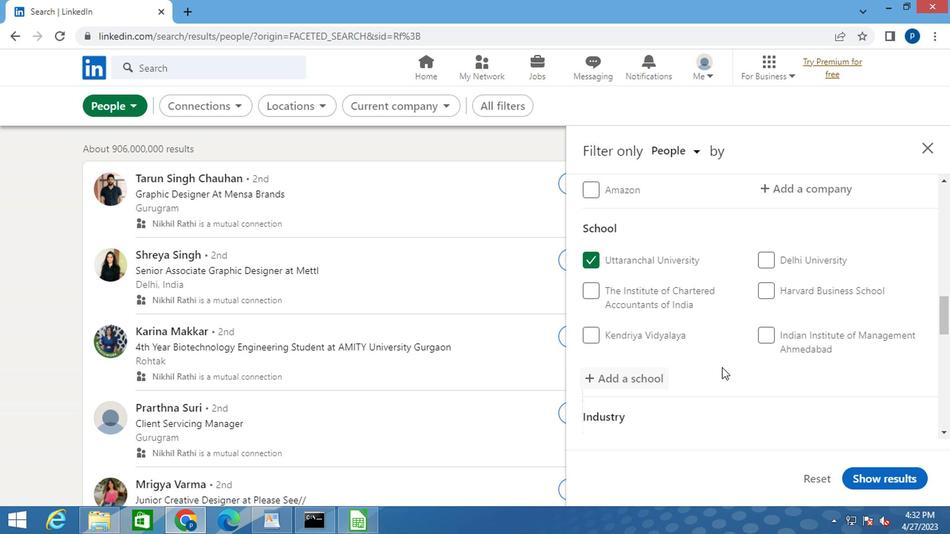 
Action: Mouse scrolled (723, 347) with delta (0, 0)
Screenshot: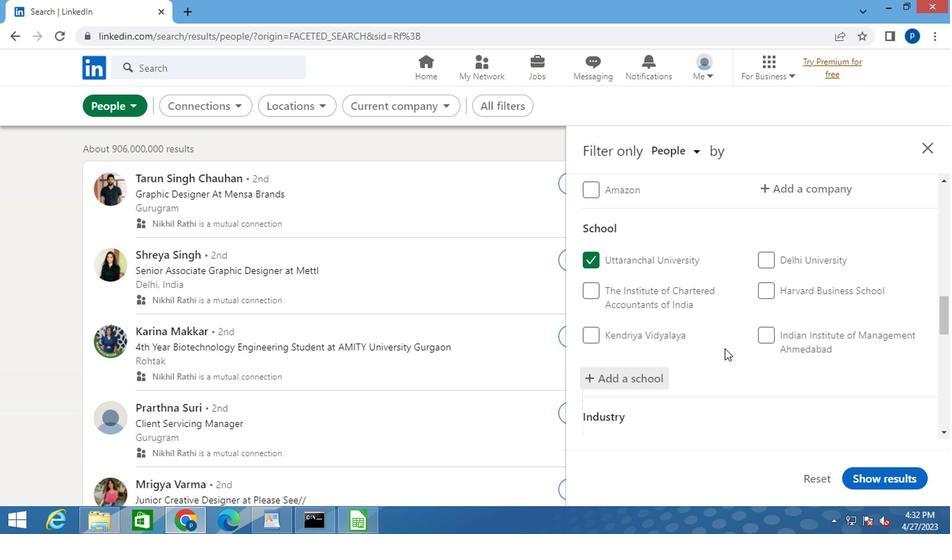 
Action: Mouse scrolled (723, 347) with delta (0, 0)
Screenshot: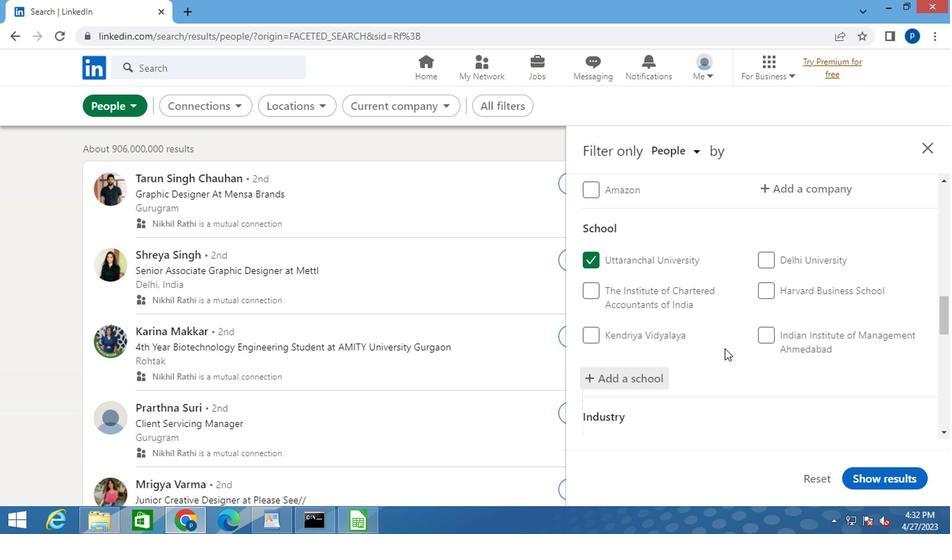 
Action: Mouse scrolled (723, 347) with delta (0, 0)
Screenshot: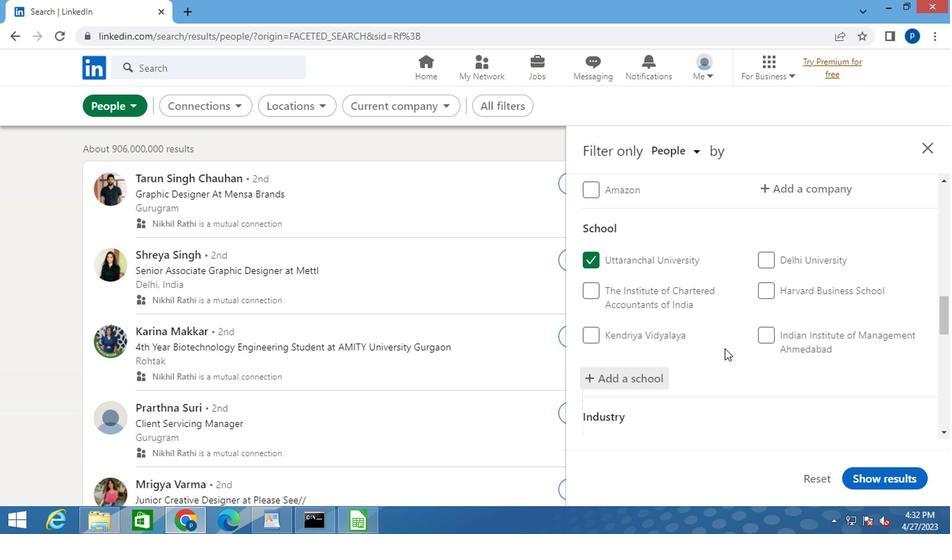 
Action: Mouse moved to (805, 326)
Screenshot: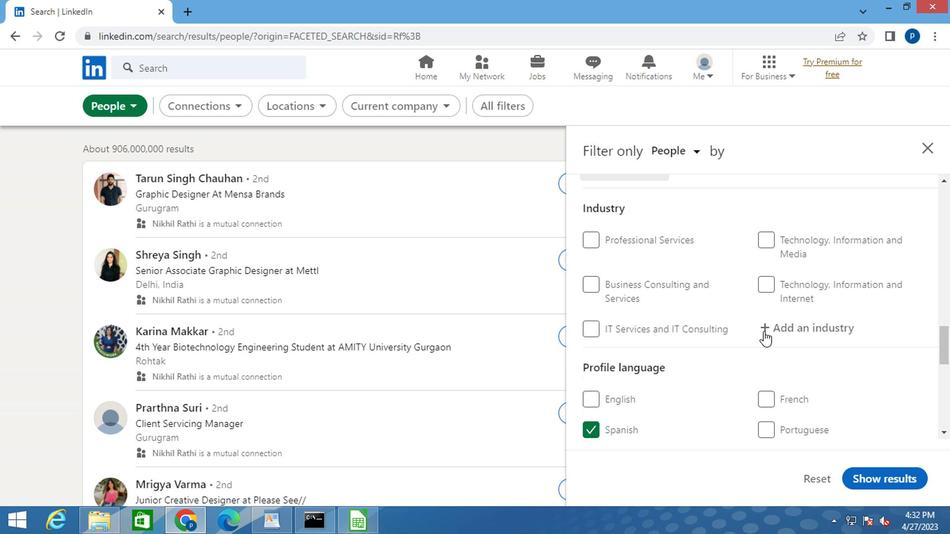 
Action: Mouse pressed left at (805, 326)
Screenshot: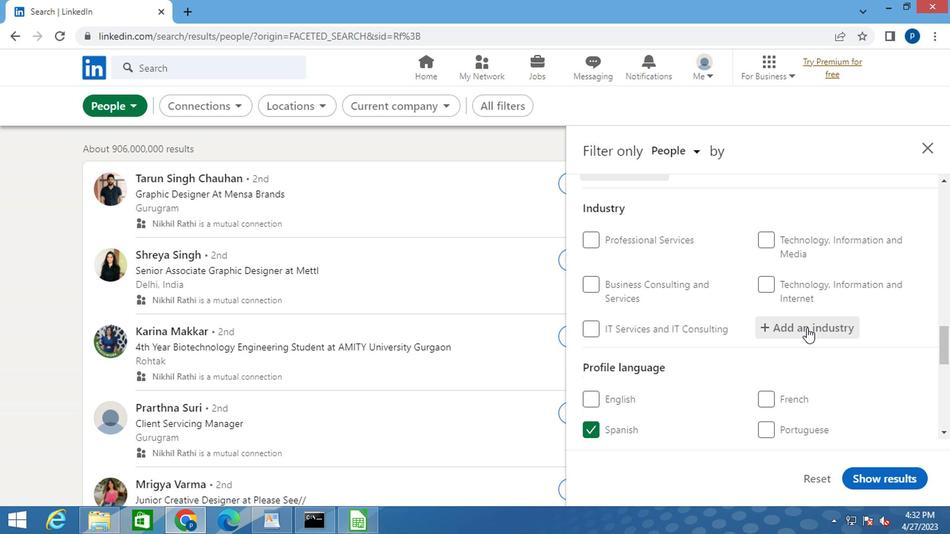 
Action: Mouse pressed left at (805, 326)
Screenshot: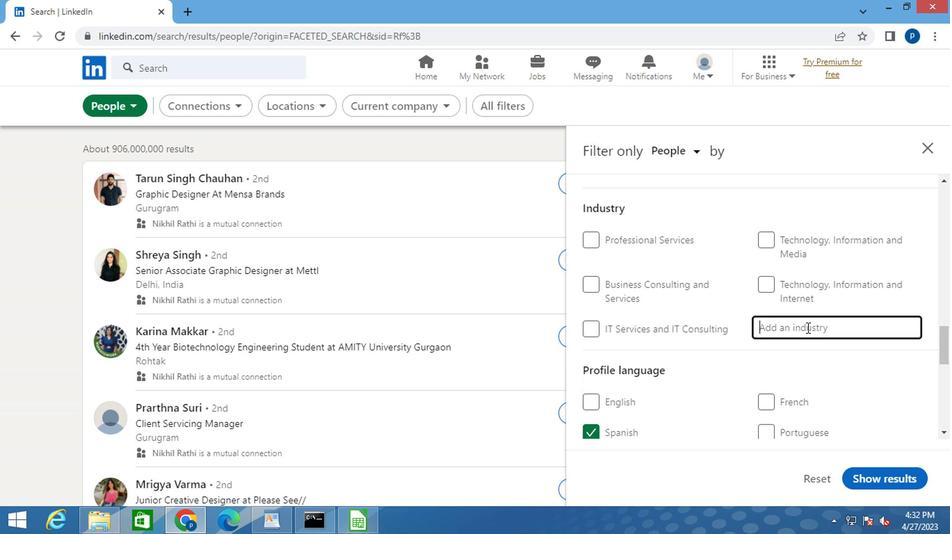 
Action: Key pressed <Key.caps_lock>I<Key.caps_lock>NSURA
Screenshot: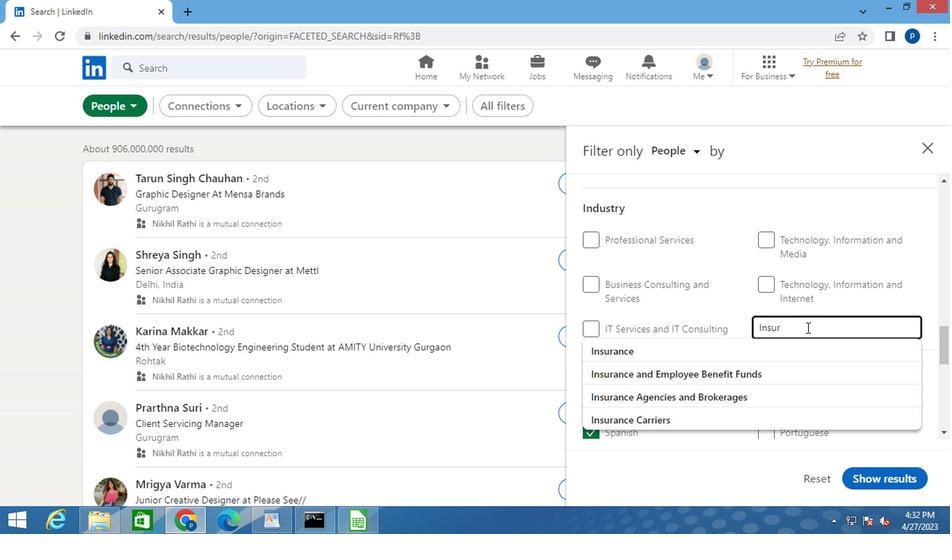 
Action: Mouse moved to (647, 414)
Screenshot: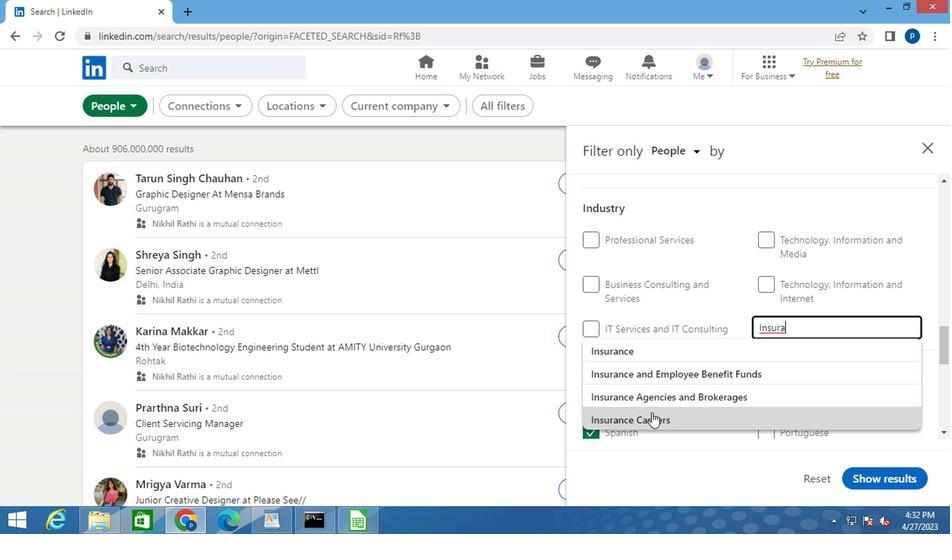 
Action: Mouse pressed left at (647, 414)
Screenshot: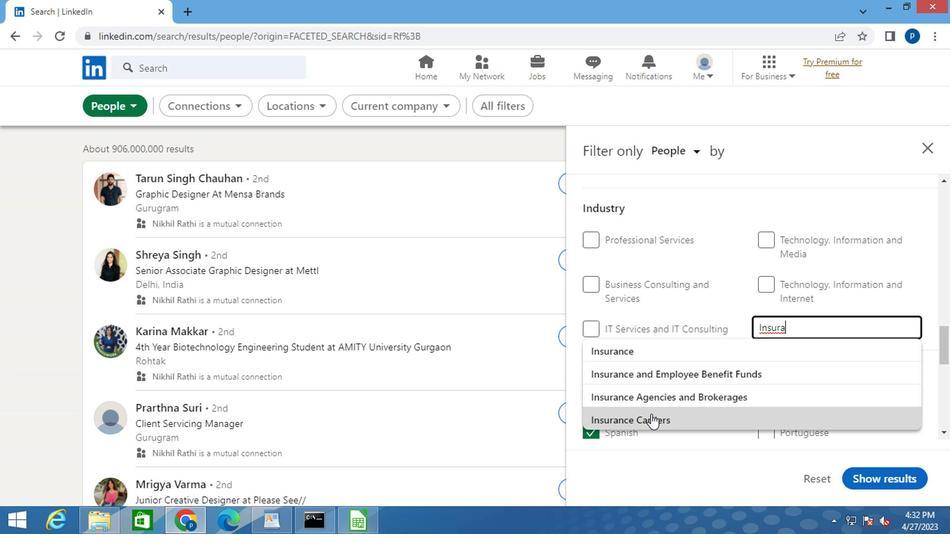 
Action: Mouse moved to (691, 376)
Screenshot: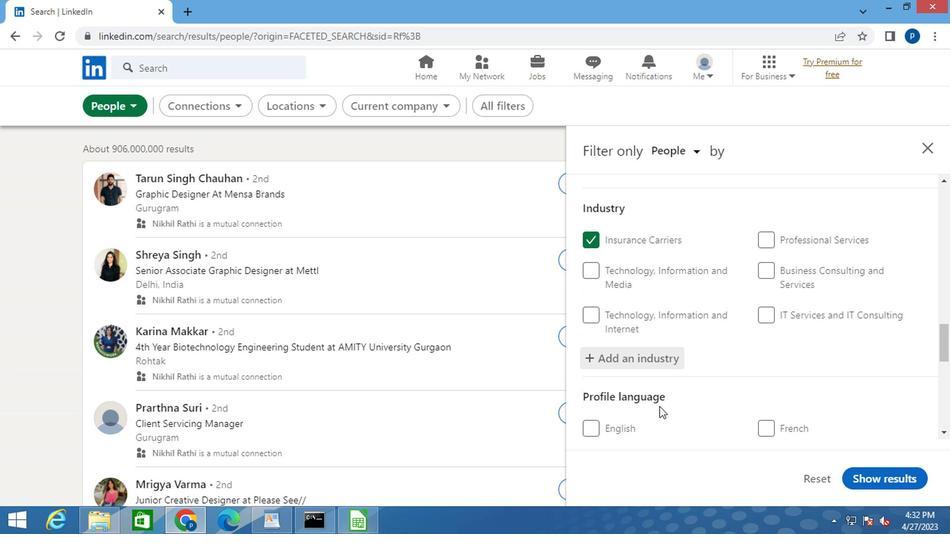 
Action: Mouse scrolled (691, 375) with delta (0, 0)
Screenshot: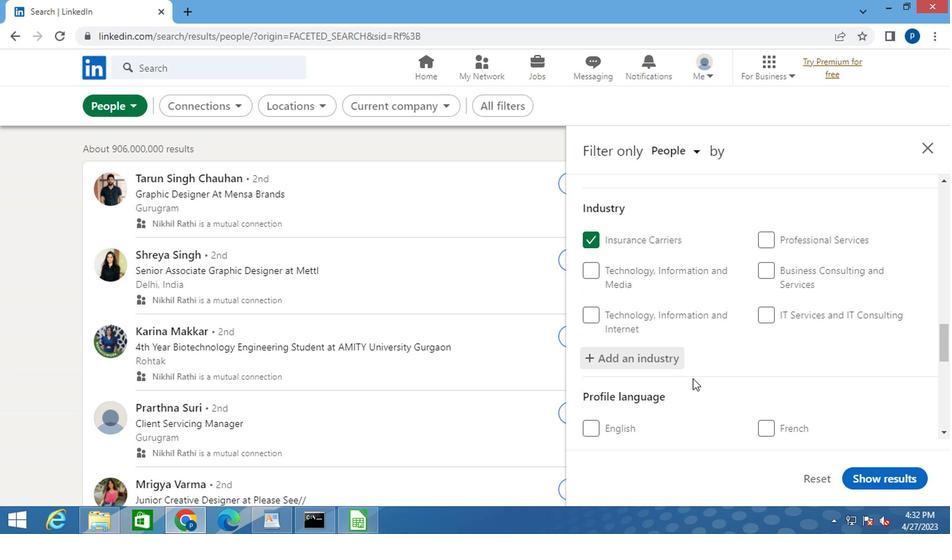 
Action: Mouse scrolled (691, 375) with delta (0, 0)
Screenshot: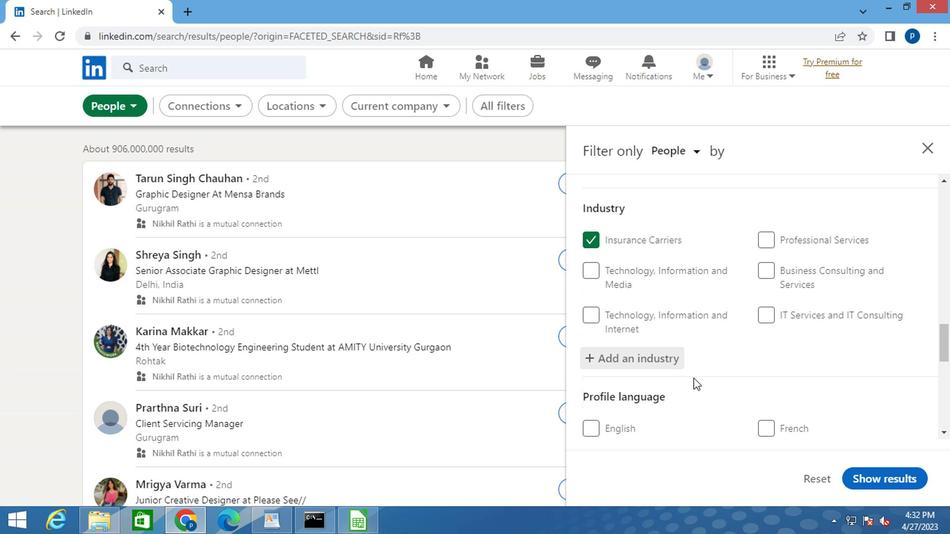 
Action: Mouse moved to (686, 363)
Screenshot: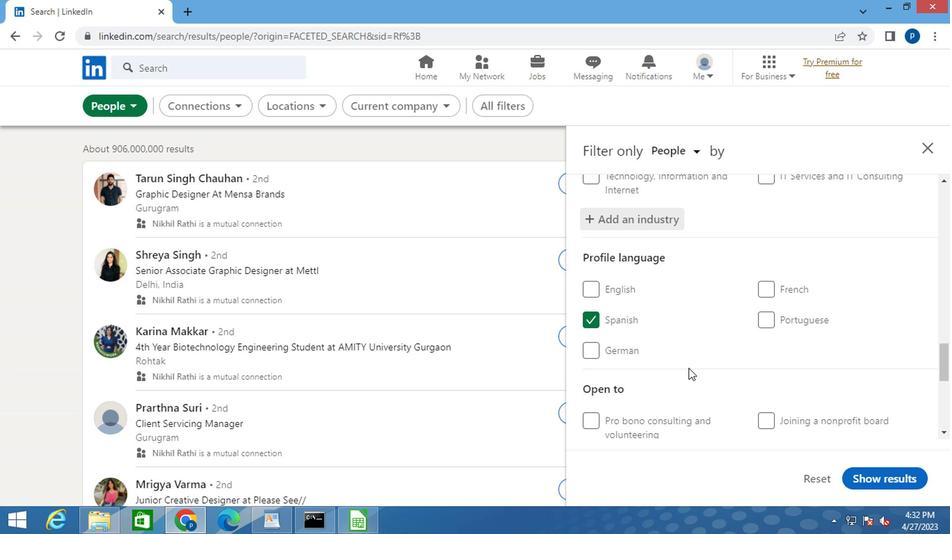 
Action: Mouse scrolled (686, 363) with delta (0, 0)
Screenshot: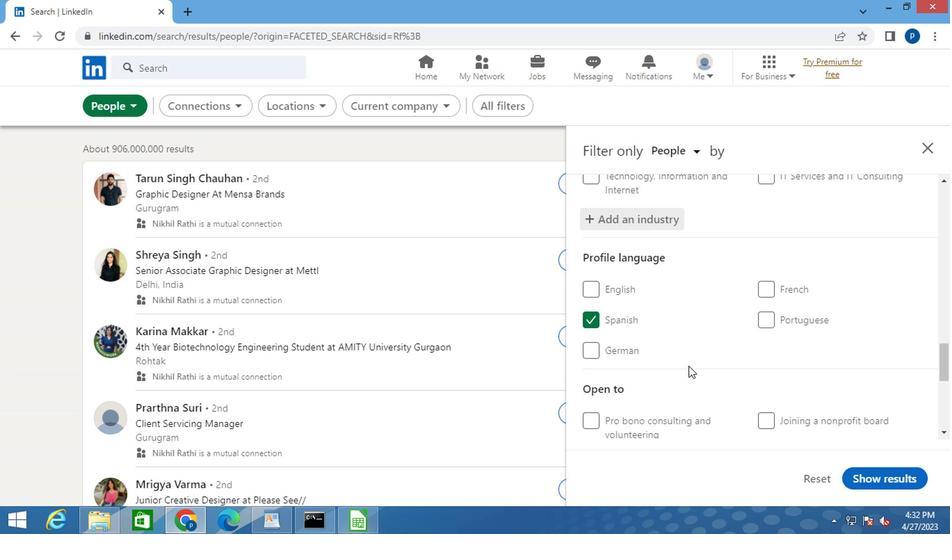 
Action: Mouse scrolled (686, 363) with delta (0, 0)
Screenshot: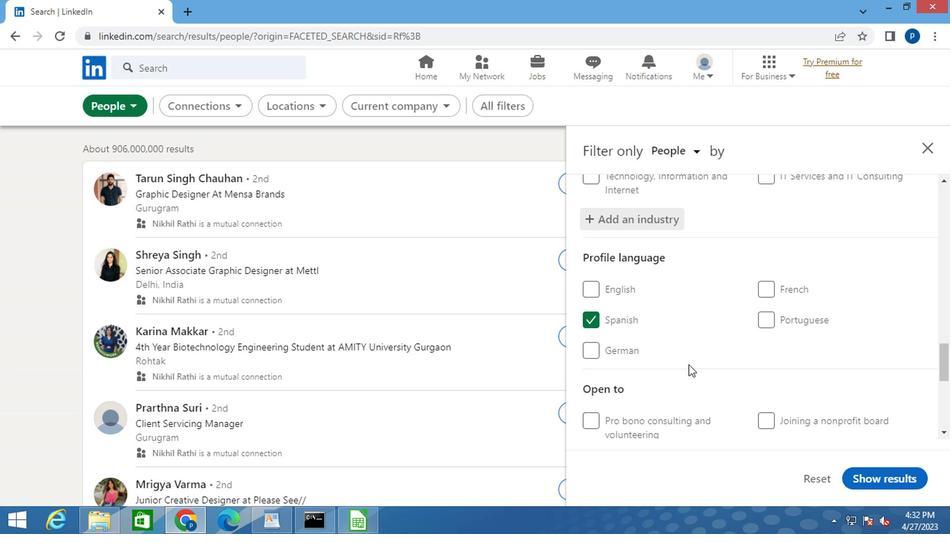 
Action: Mouse moved to (690, 357)
Screenshot: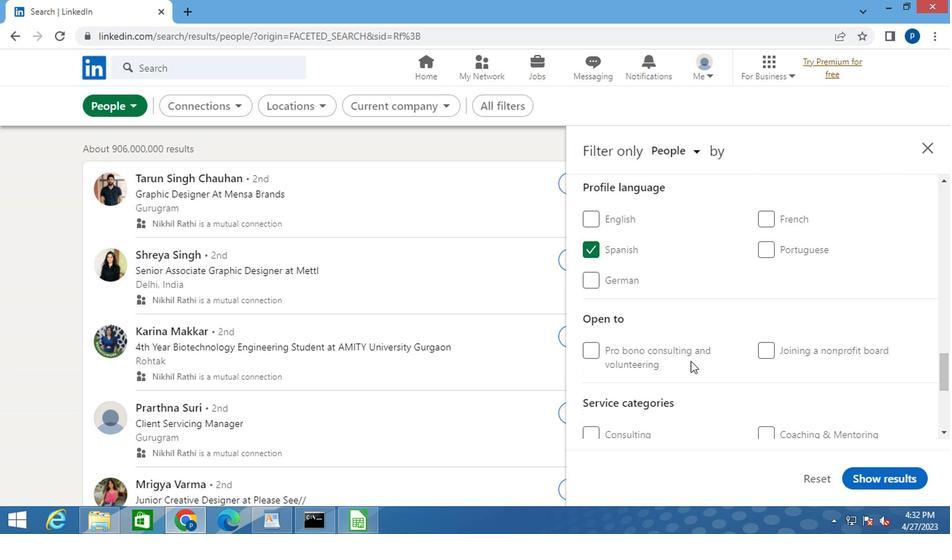 
Action: Mouse scrolled (690, 356) with delta (0, 0)
Screenshot: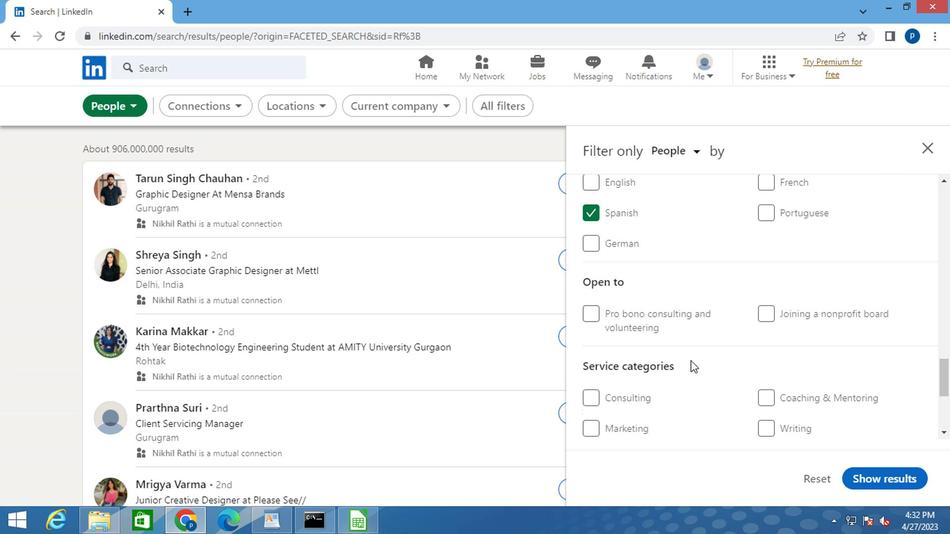 
Action: Mouse moved to (768, 351)
Screenshot: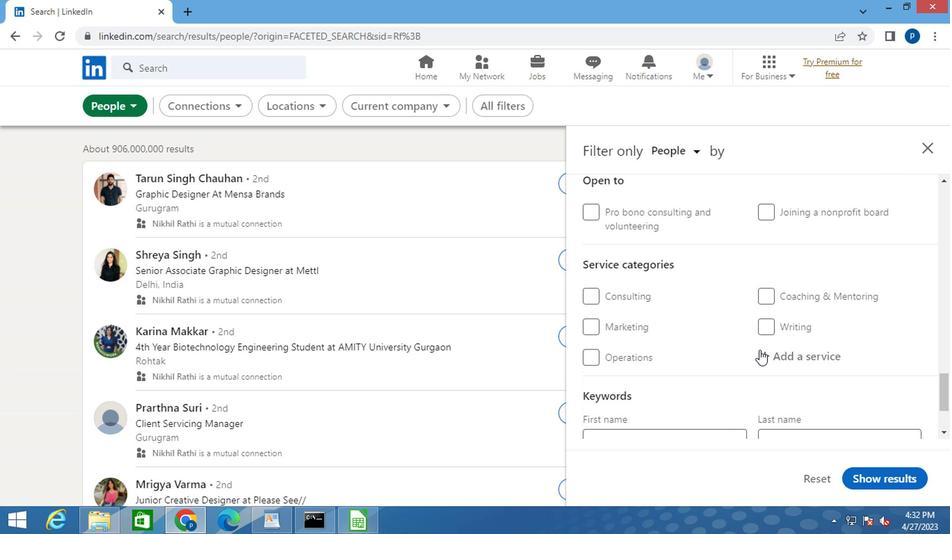 
Action: Mouse pressed left at (768, 351)
Screenshot: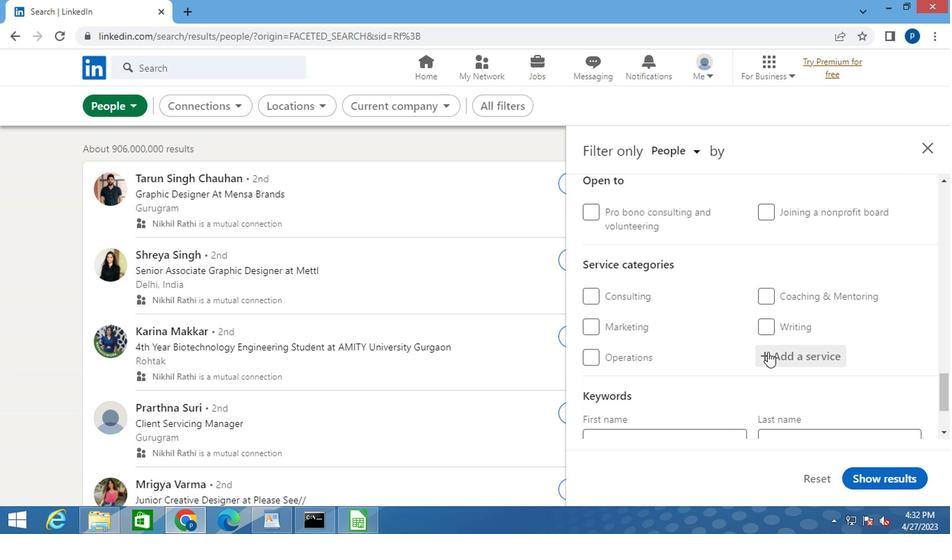 
Action: Mouse moved to (768, 352)
Screenshot: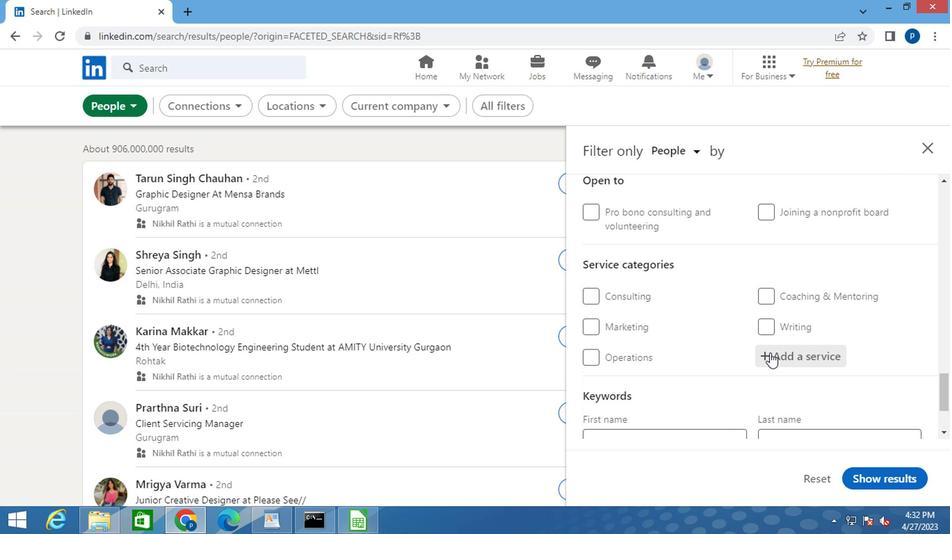 
Action: Mouse pressed left at (768, 352)
Screenshot: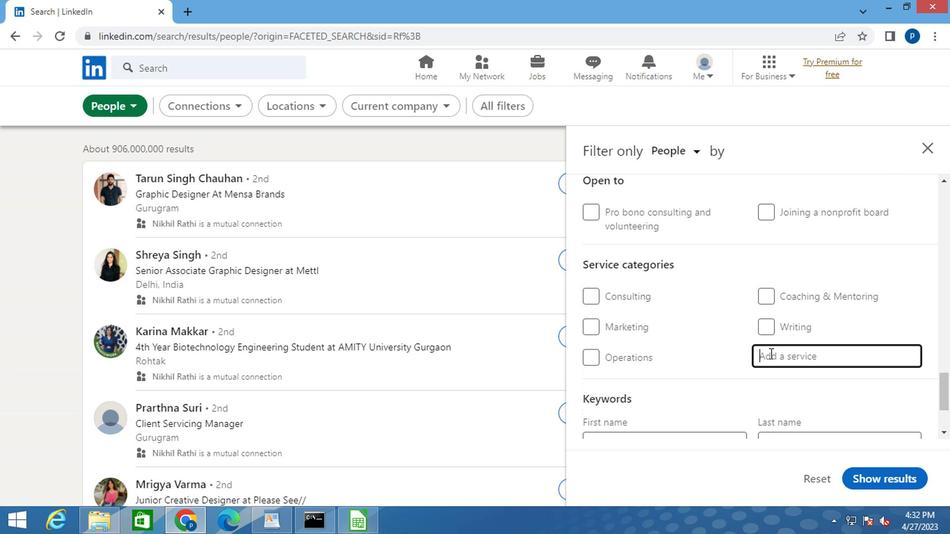 
Action: Key pressed <Key.caps_lock>T<Key.caps_lock>AX
Screenshot: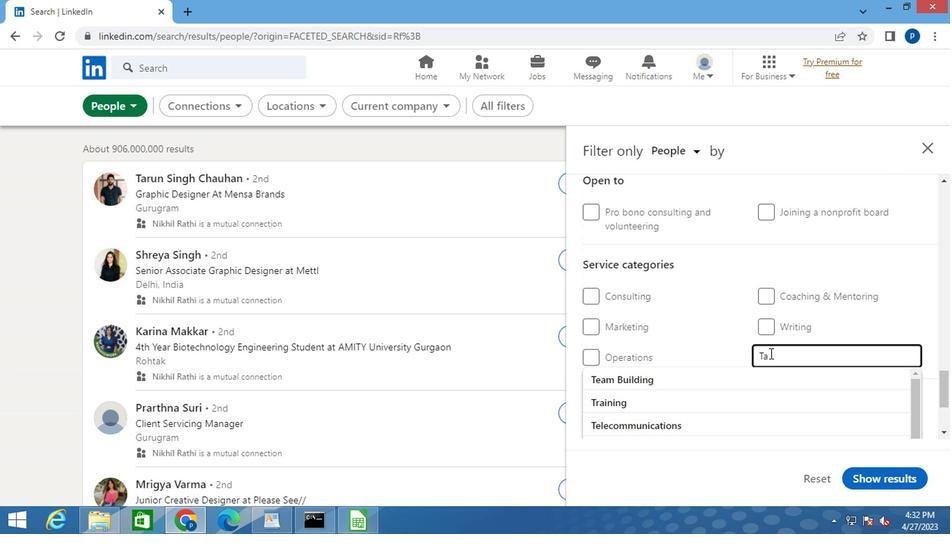 
Action: Mouse moved to (676, 377)
Screenshot: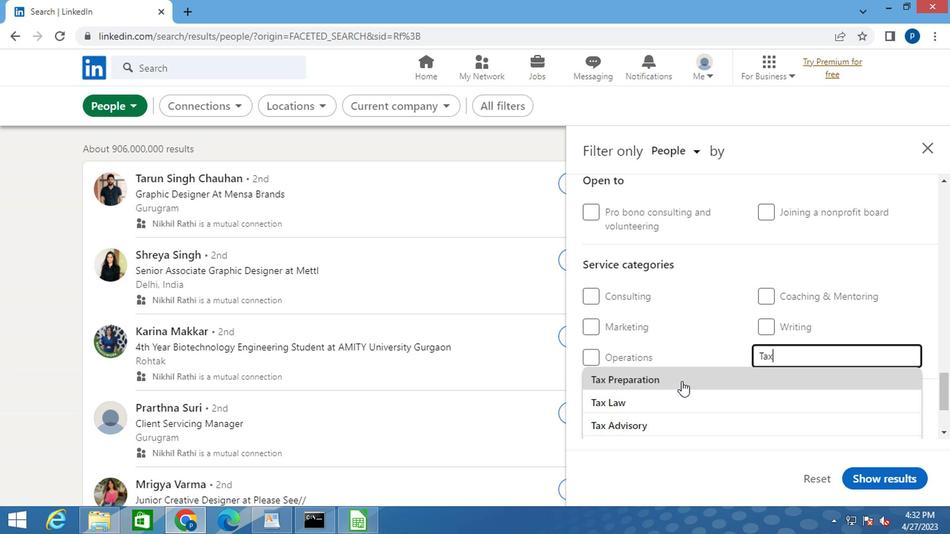 
Action: Mouse pressed left at (676, 377)
Screenshot: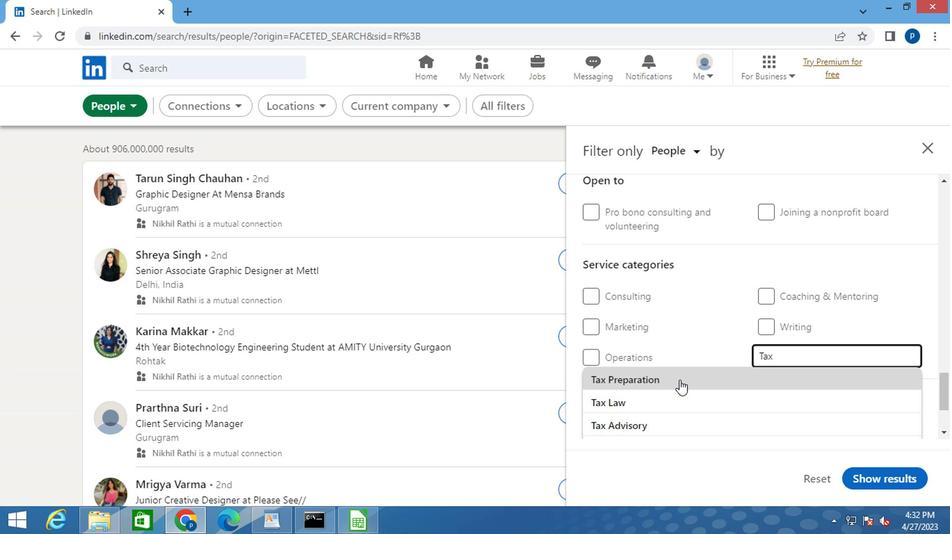 
Action: Mouse moved to (696, 343)
Screenshot: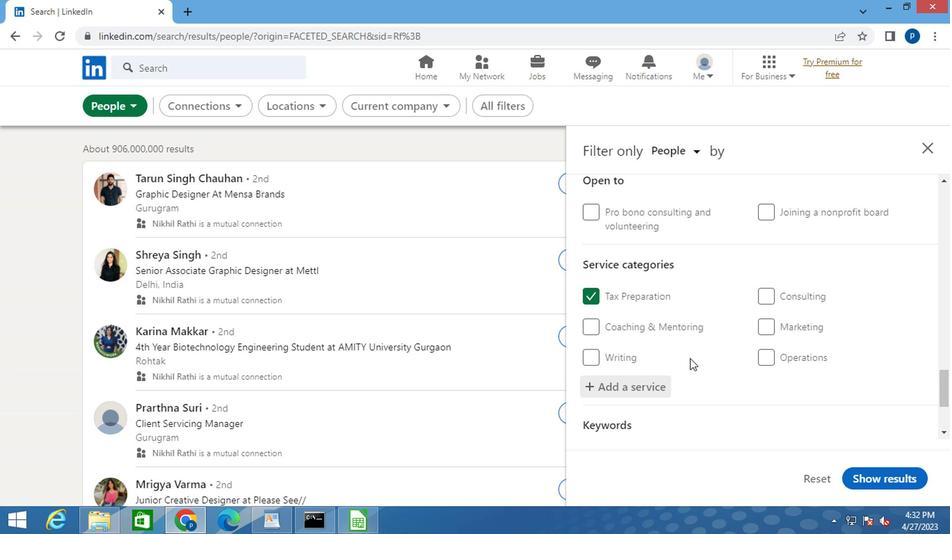 
Action: Mouse scrolled (696, 342) with delta (0, 0)
Screenshot: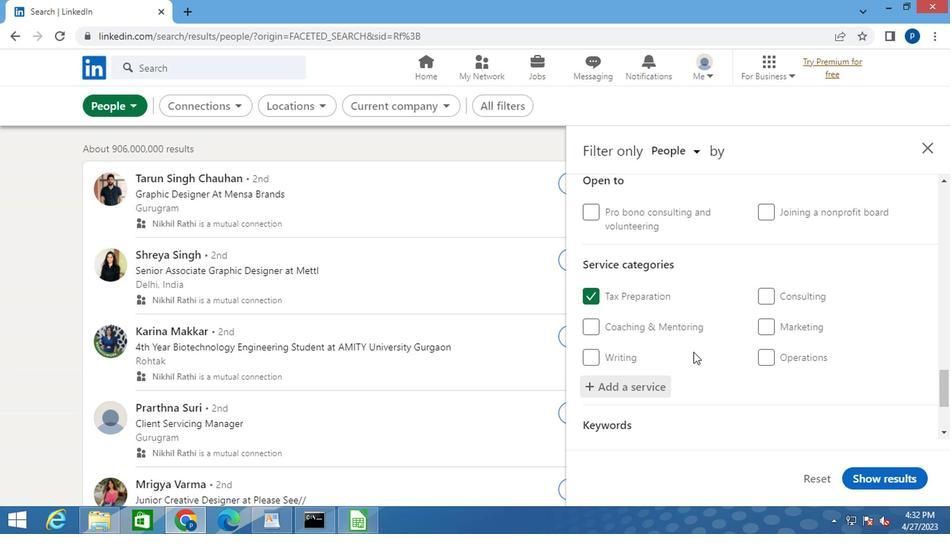 
Action: Mouse scrolled (696, 342) with delta (0, 0)
Screenshot: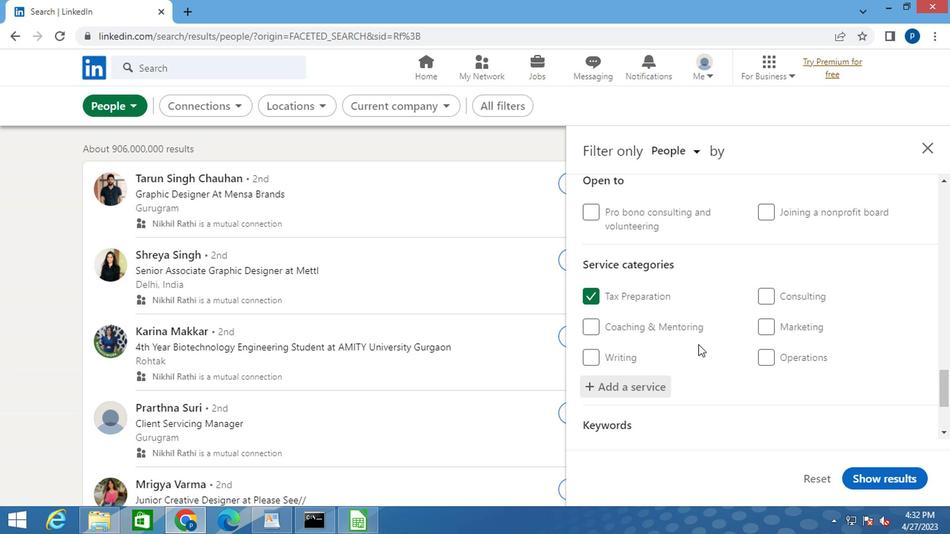 
Action: Mouse moved to (715, 336)
Screenshot: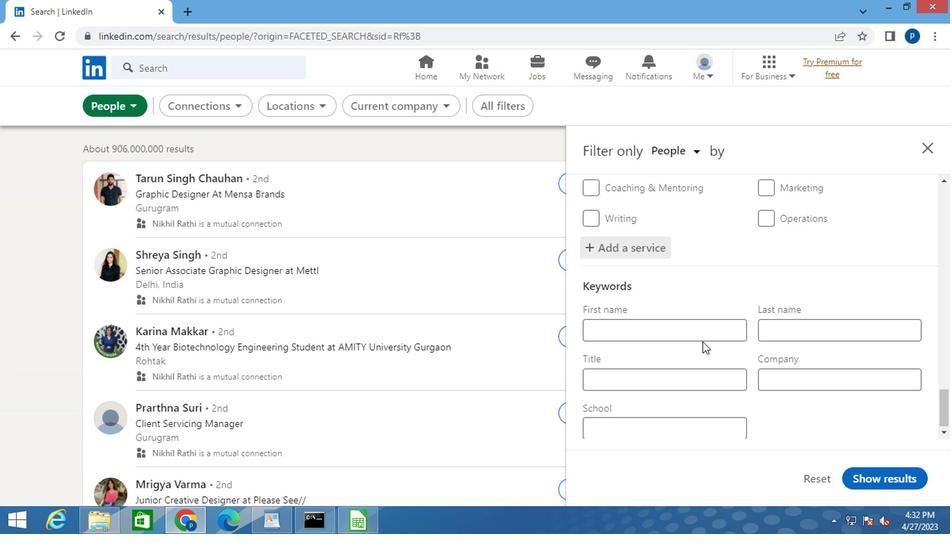 
Action: Mouse scrolled (715, 335) with delta (0, 0)
Screenshot: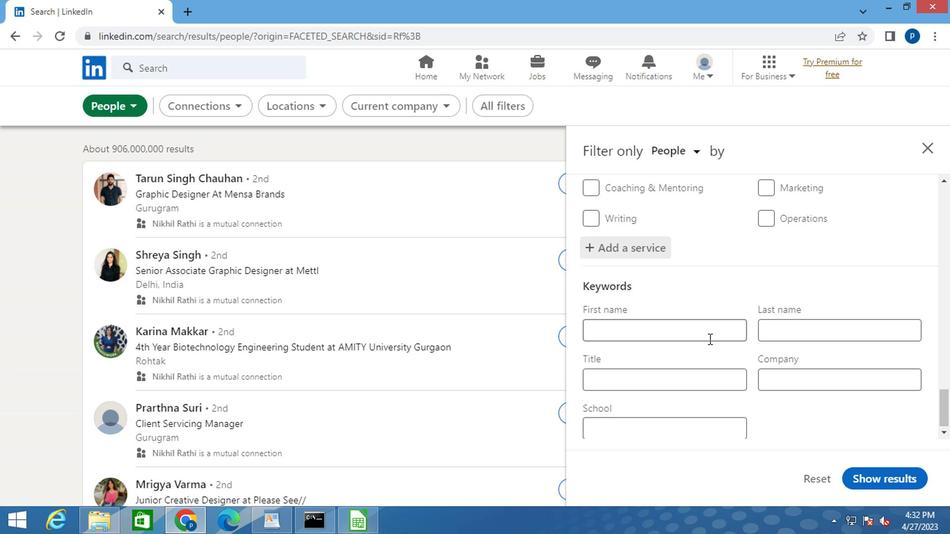 
Action: Mouse moved to (702, 346)
Screenshot: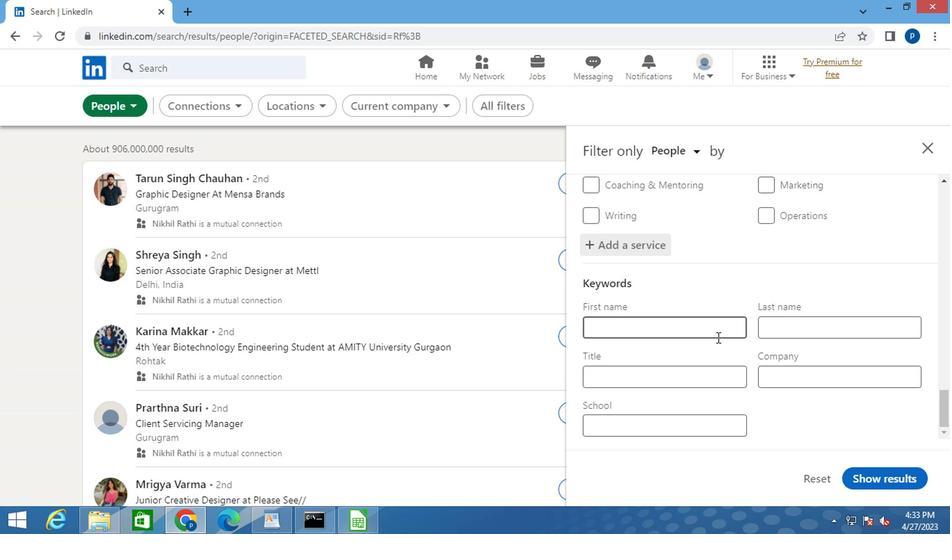 
Action: Mouse scrolled (702, 345) with delta (0, 0)
Screenshot: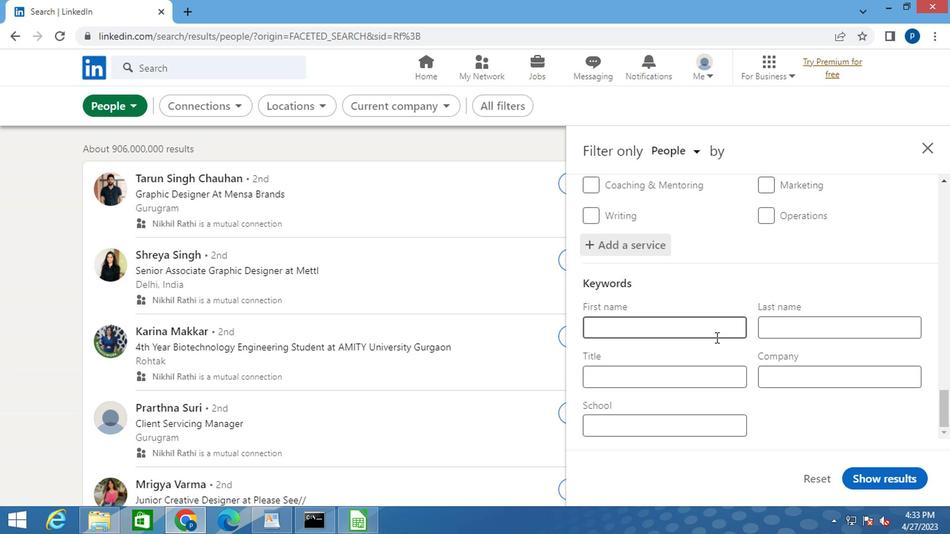 
Action: Mouse moved to (634, 382)
Screenshot: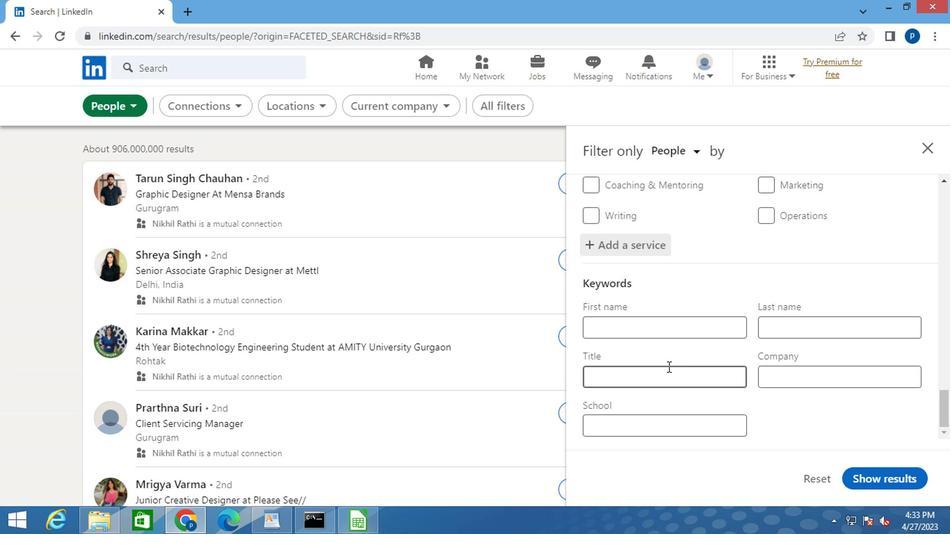 
Action: Mouse pressed left at (634, 382)
Screenshot: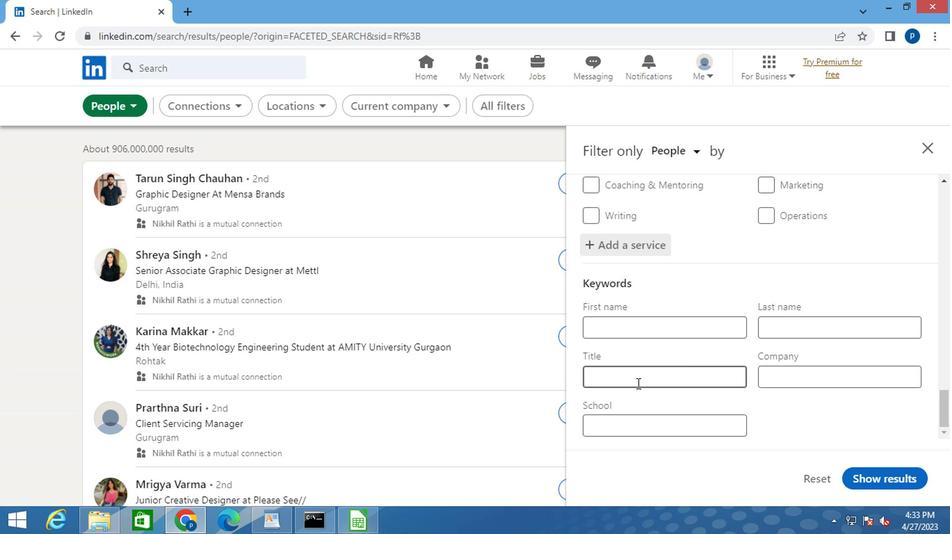 
Action: Key pressed <Key.caps_lock>H<Key.caps_lock>UMAN<Key.space><Key.caps_lock>R<Key.caps_lock>ESOURCES<Key.space>
Screenshot: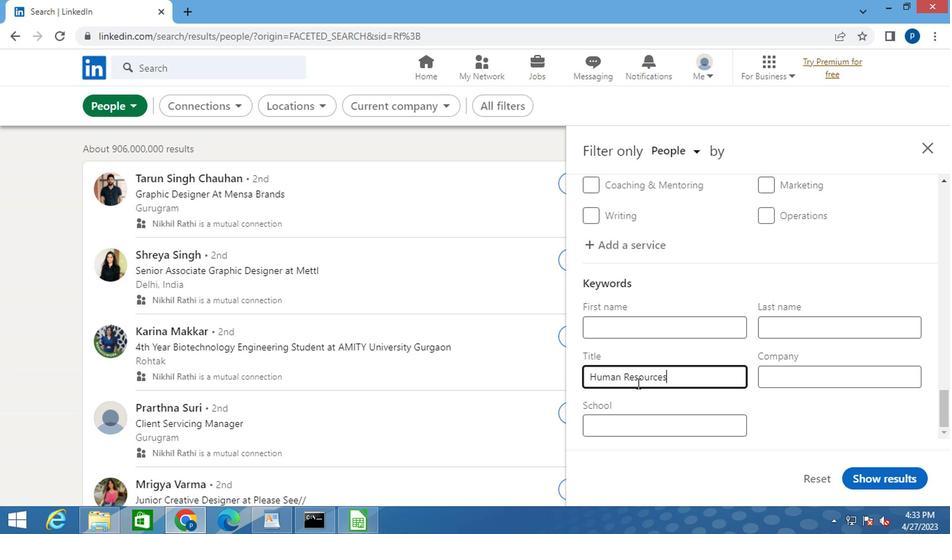 
Action: Mouse moved to (876, 472)
Screenshot: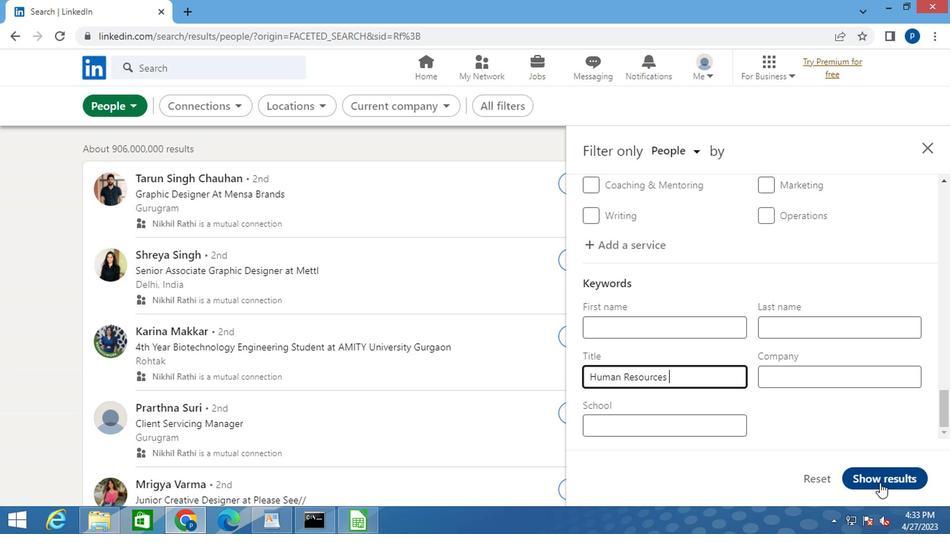 
Action: Mouse pressed left at (876, 472)
Screenshot: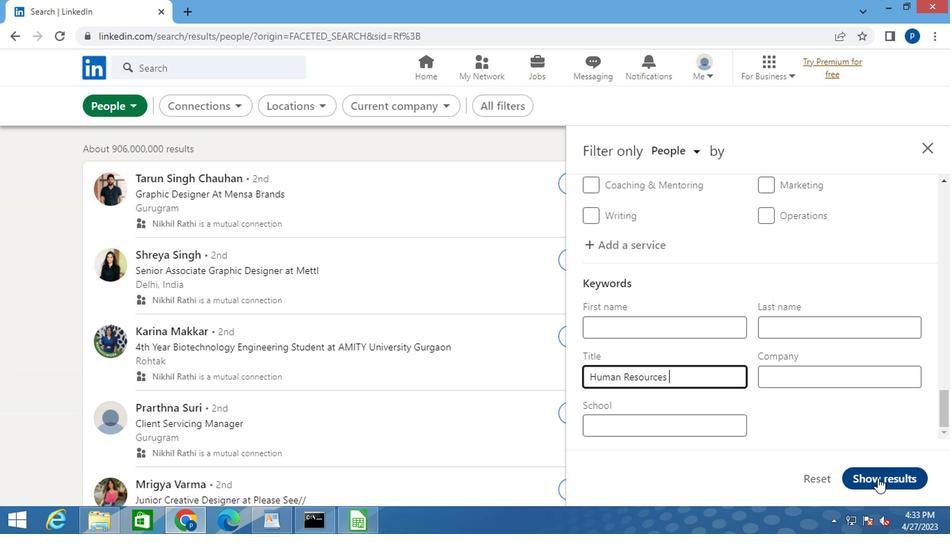 
